 Task: Look for space in Giżycko, Poland from 6th September, 2023 to 10th September, 2023 for 1 adult in price range Rs.10000 to Rs.15000. Place can be private room with 1  bedroom having 1 bed and 1 bathroom. Property type can be house, flat, guest house, hotel. Booking option can be shelf check-in. Required host language is English.
Action: Mouse pressed left at (448, 93)
Screenshot: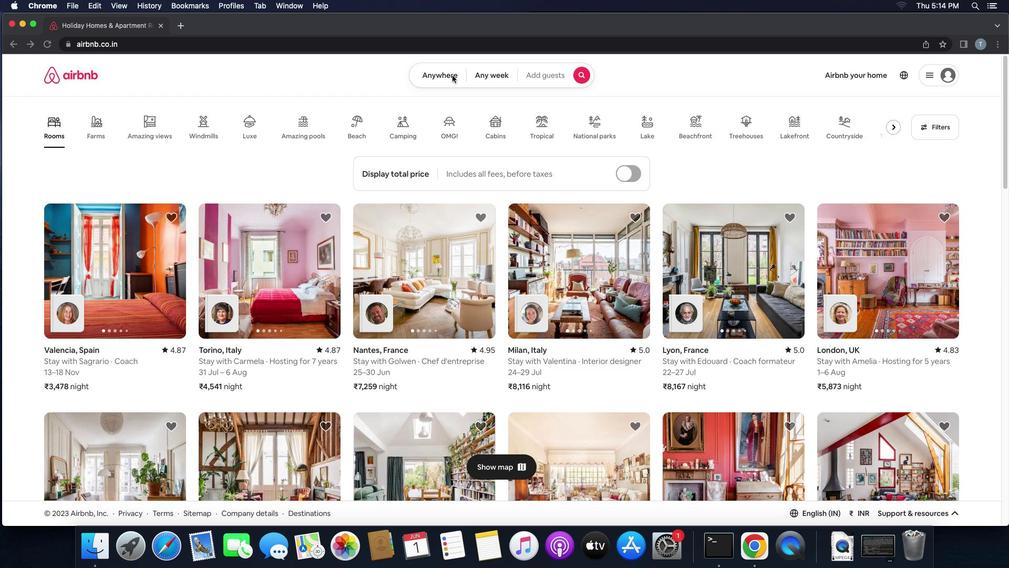 
Action: Mouse pressed left at (448, 93)
Screenshot: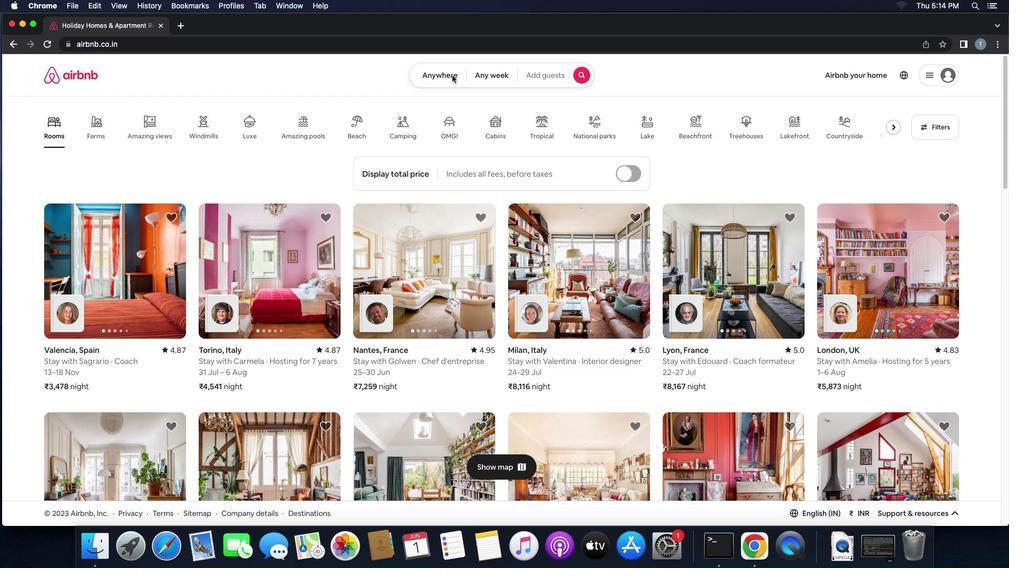 
Action: Mouse moved to (382, 126)
Screenshot: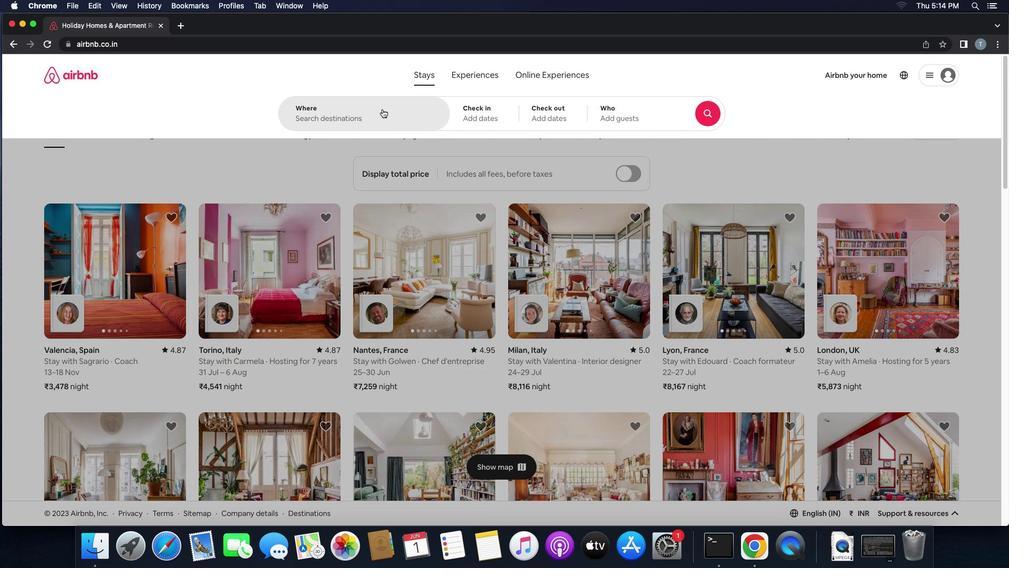 
Action: Mouse pressed left at (382, 126)
Screenshot: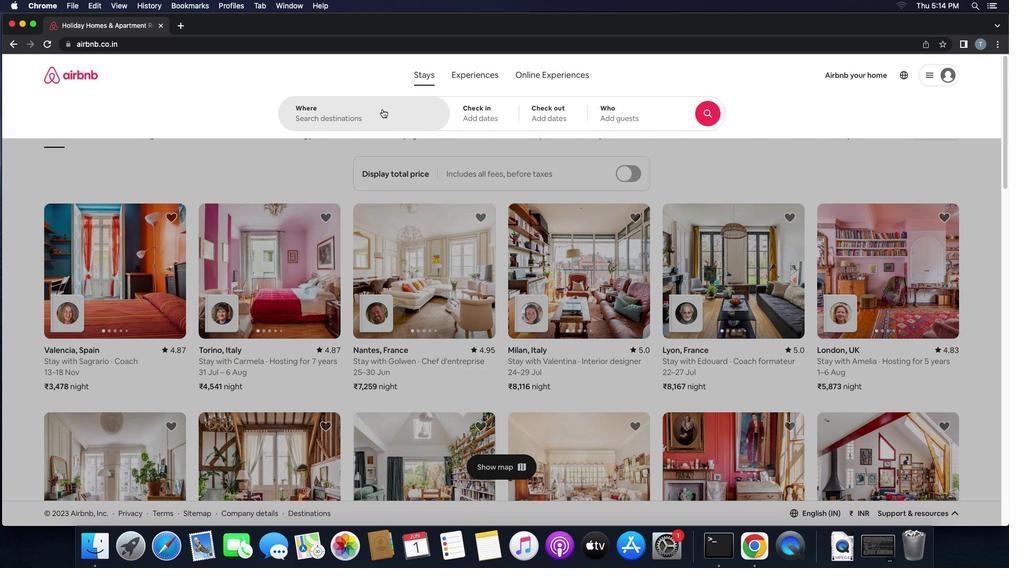 
Action: Mouse moved to (382, 126)
Screenshot: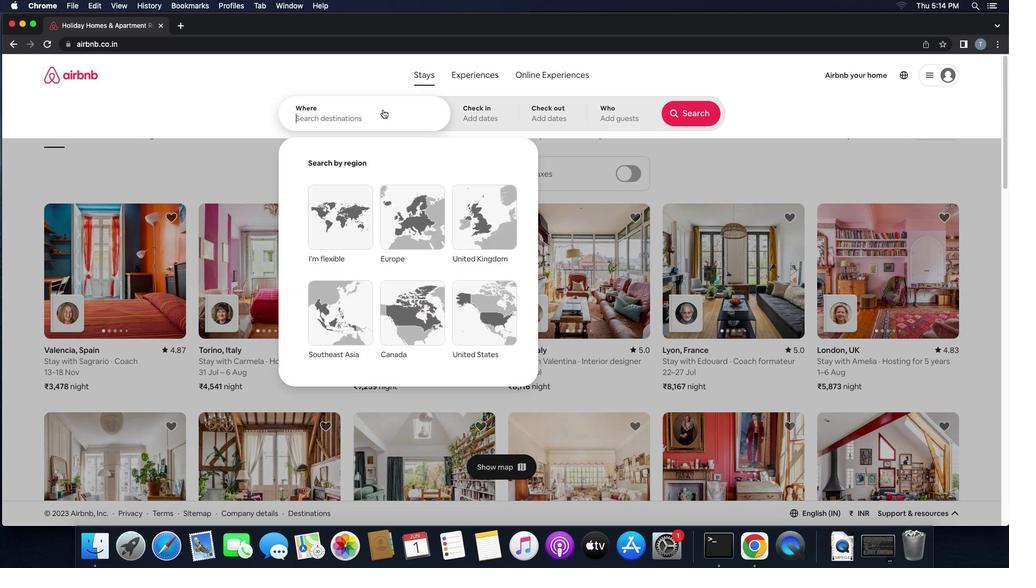
Action: Key pressed 'g''i''z''y''c''k''o'',''p''o''l''a''n''d'
Screenshot: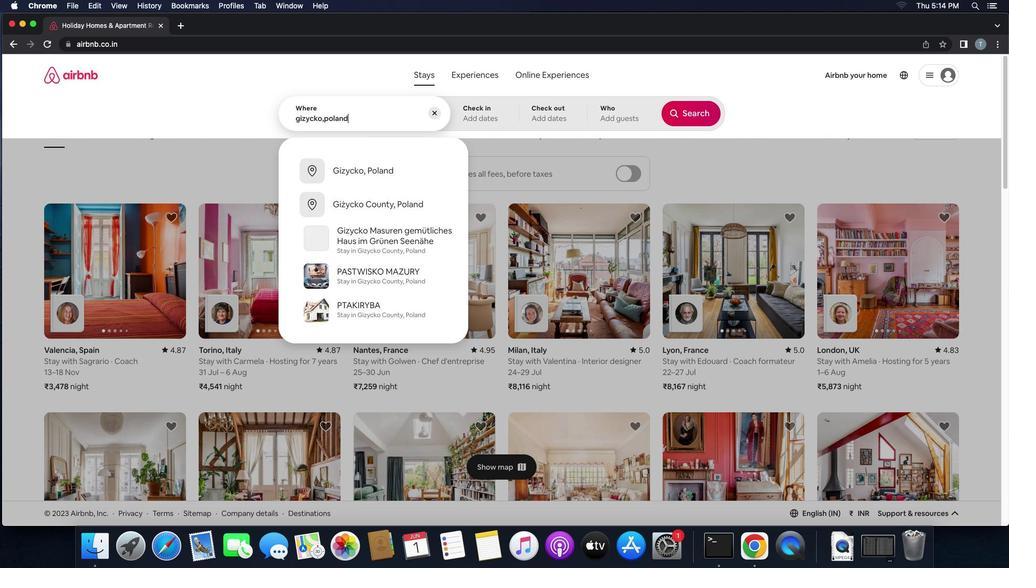 
Action: Mouse moved to (387, 182)
Screenshot: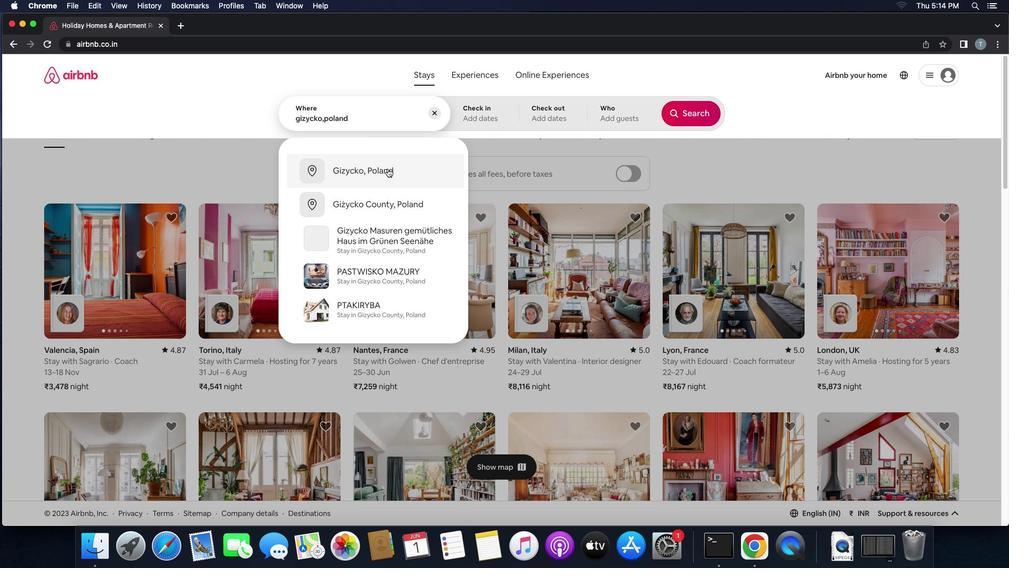 
Action: Mouse pressed left at (387, 182)
Screenshot: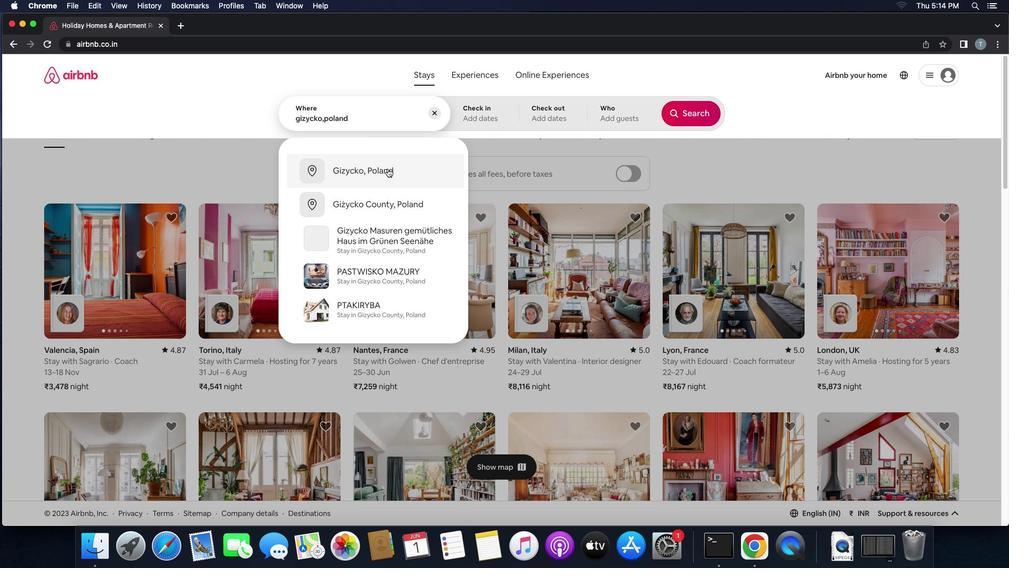 
Action: Mouse moved to (518, 229)
Screenshot: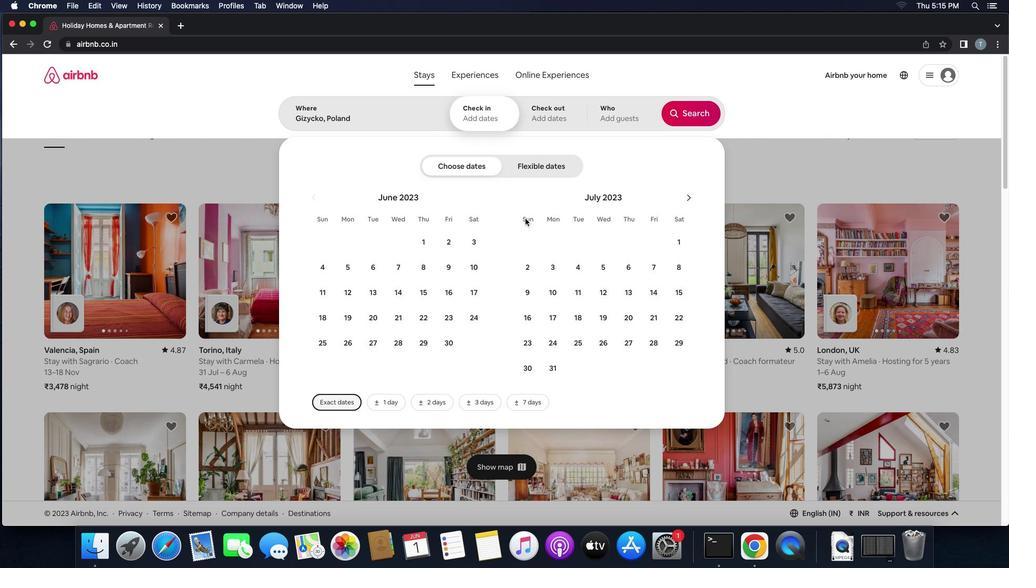 
Action: Mouse scrolled (518, 229) with delta (19, 22)
Screenshot: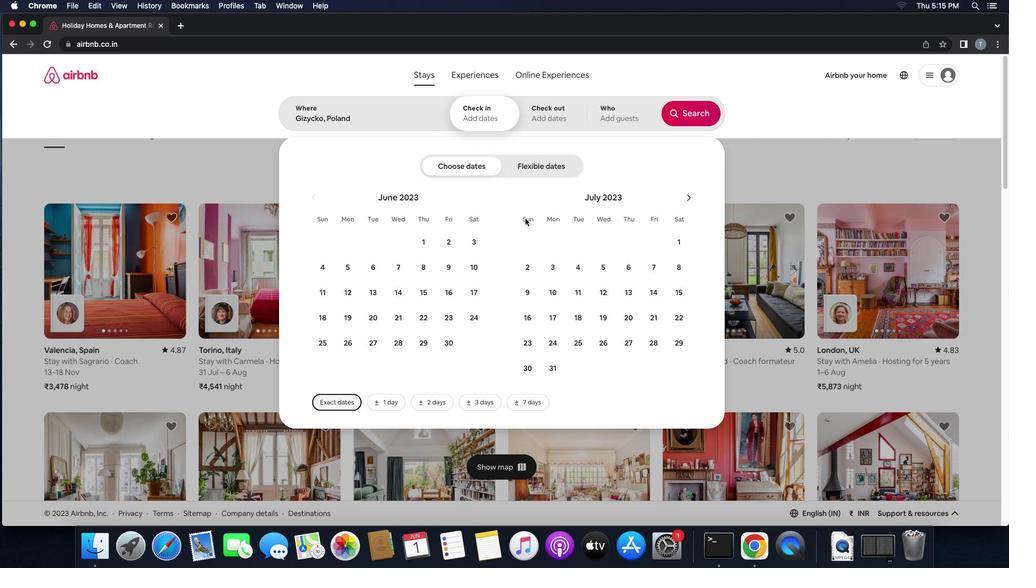 
Action: Mouse scrolled (518, 229) with delta (19, 22)
Screenshot: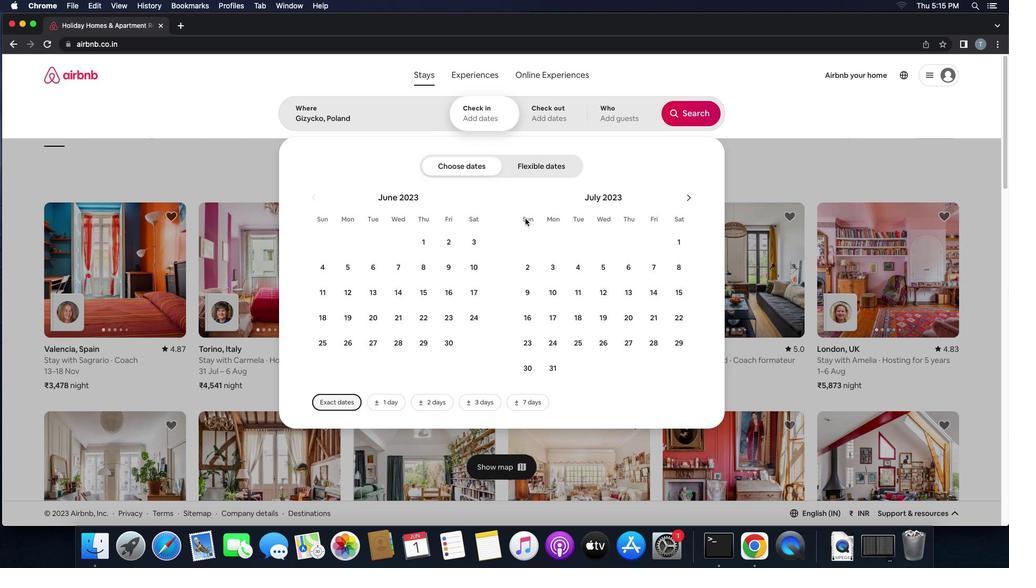 
Action: Mouse moved to (676, 209)
Screenshot: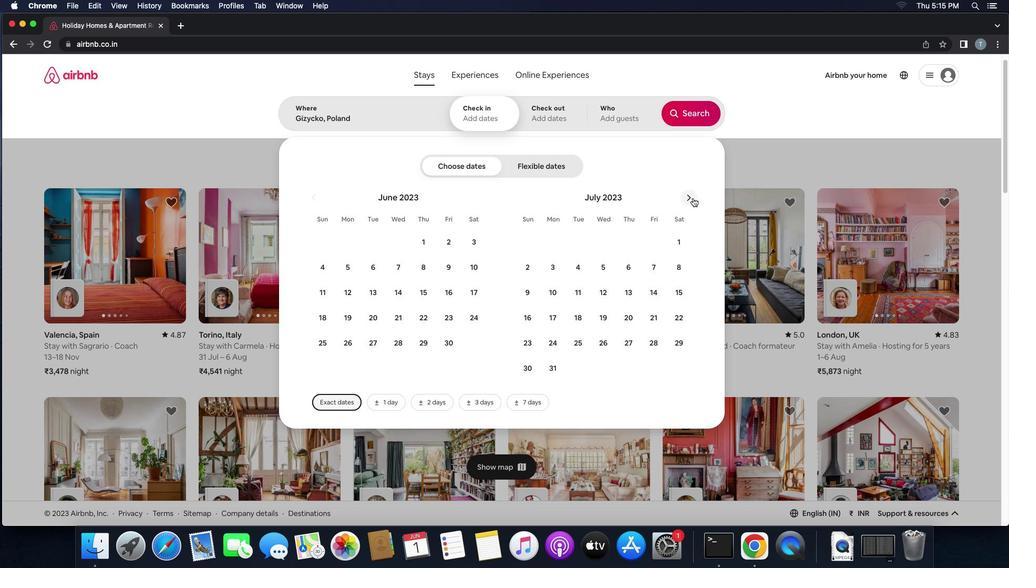 
Action: Mouse pressed left at (676, 209)
Screenshot: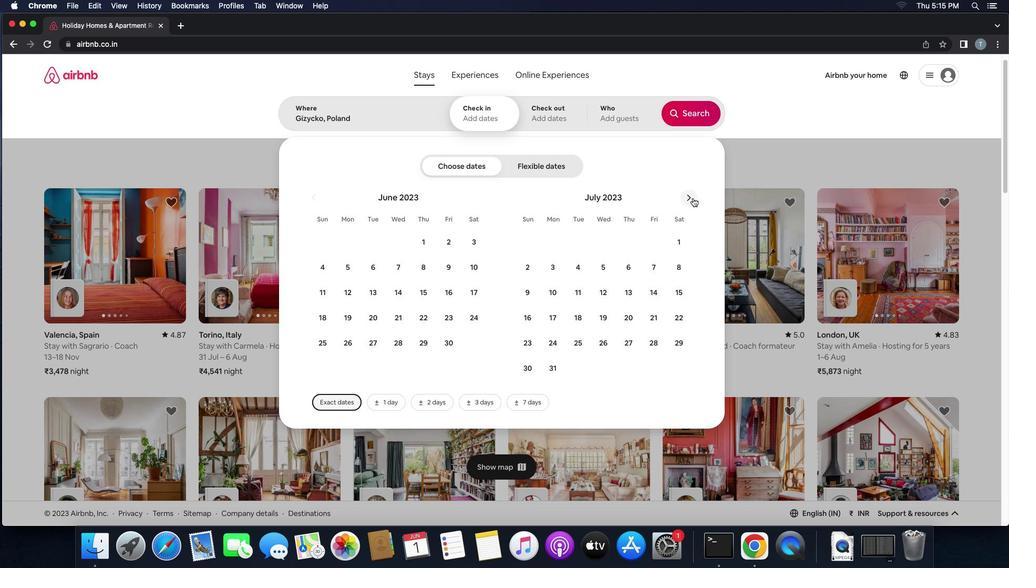 
Action: Mouse pressed left at (676, 209)
Screenshot: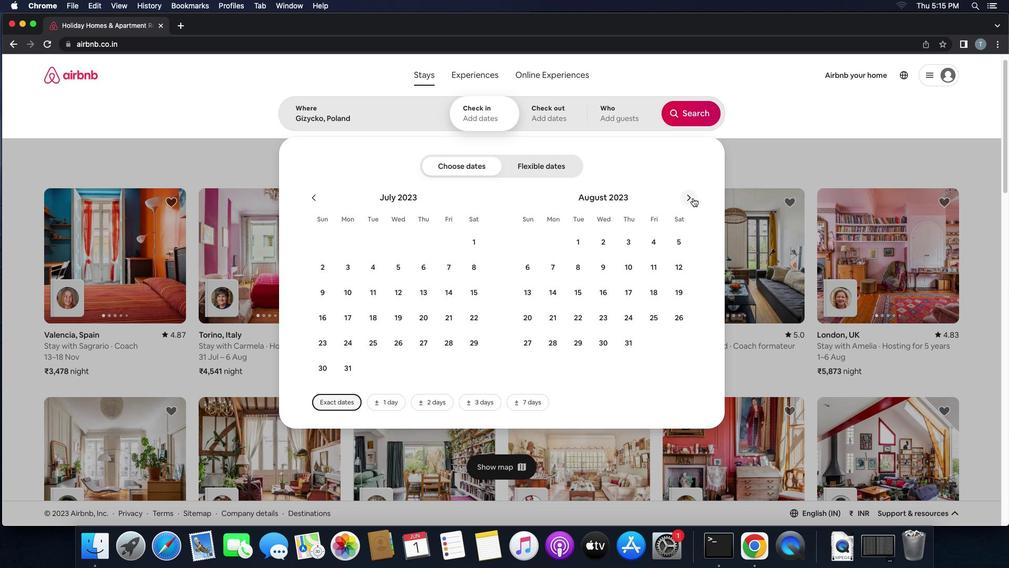 
Action: Mouse moved to (591, 274)
Screenshot: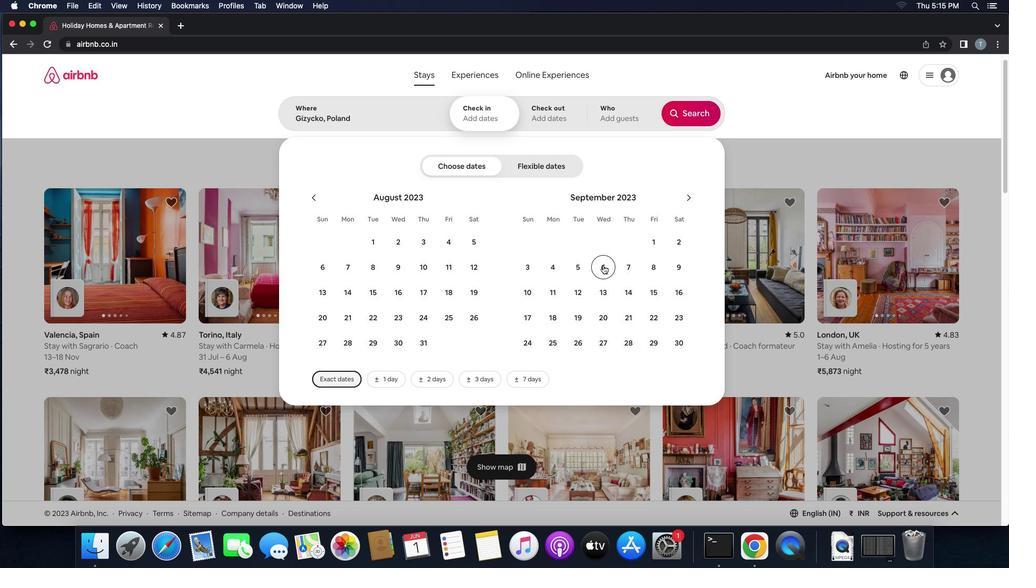 
Action: Mouse pressed left at (591, 274)
Screenshot: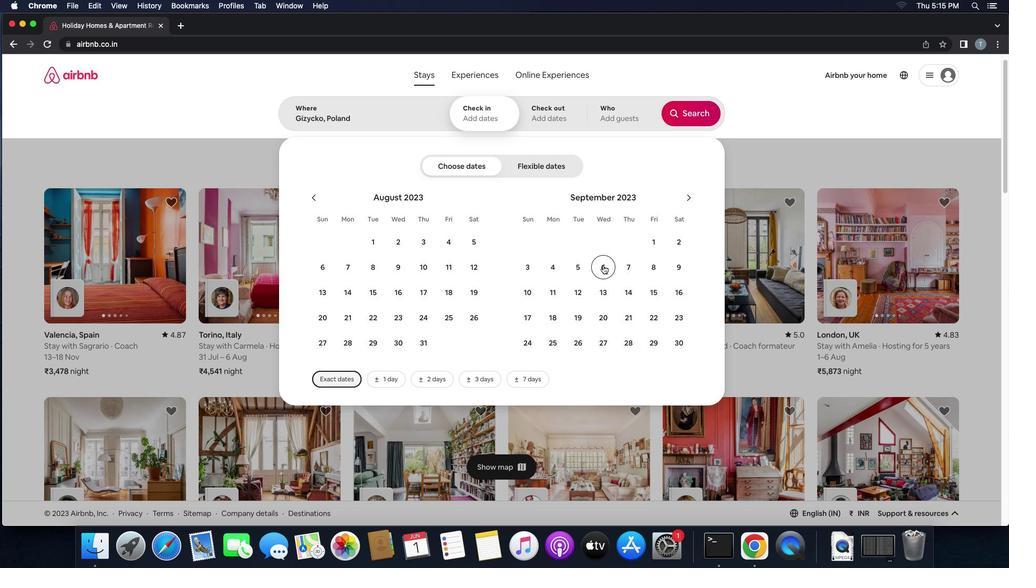 
Action: Mouse moved to (520, 298)
Screenshot: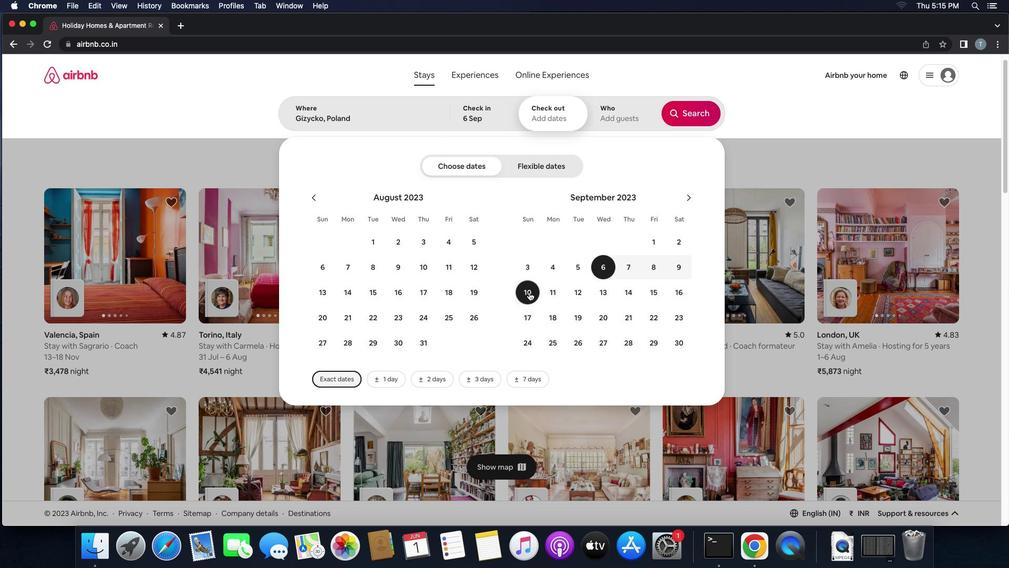 
Action: Mouse pressed left at (520, 298)
Screenshot: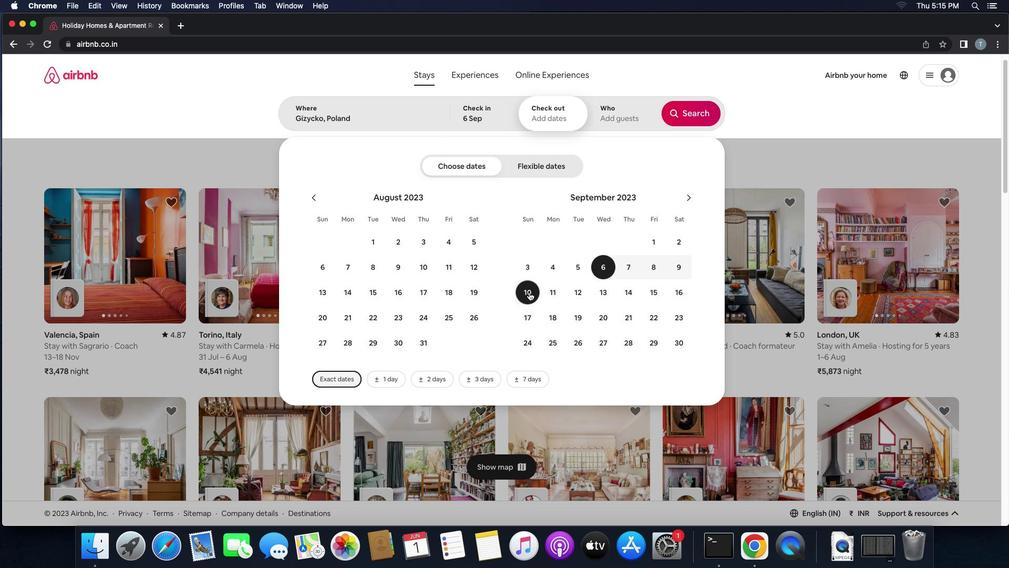 
Action: Mouse moved to (613, 132)
Screenshot: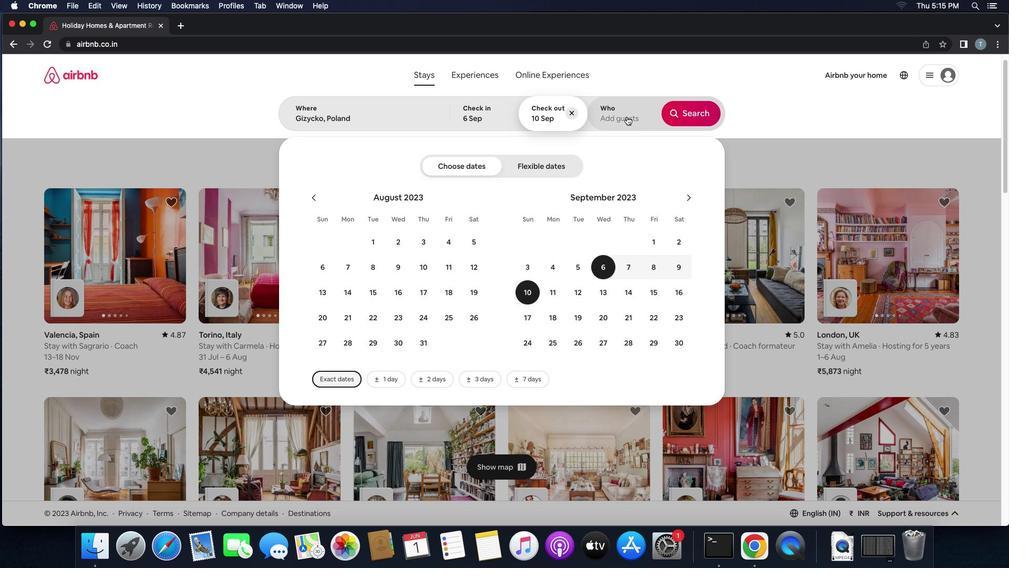 
Action: Mouse pressed left at (613, 132)
Screenshot: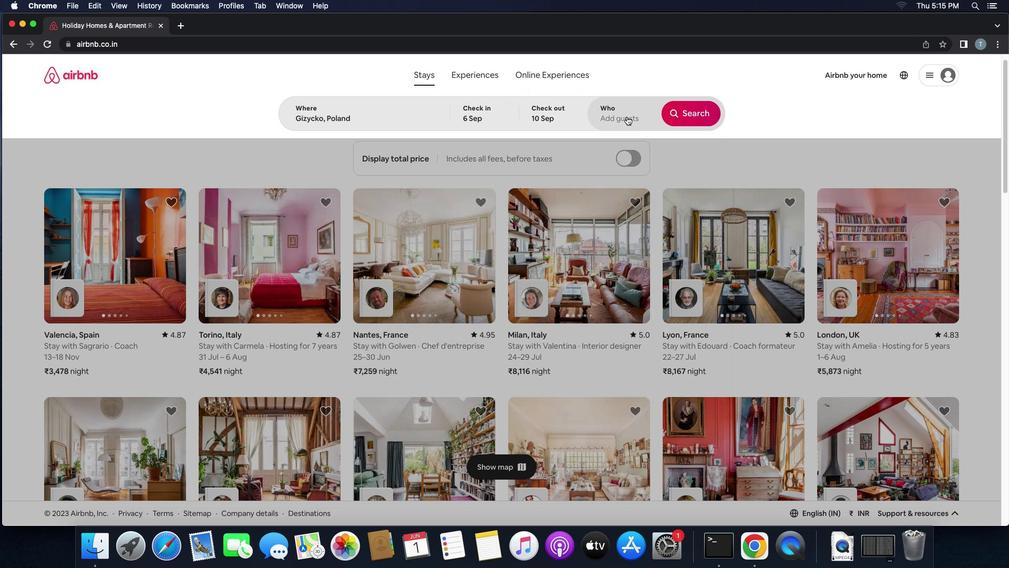 
Action: Mouse moved to (681, 179)
Screenshot: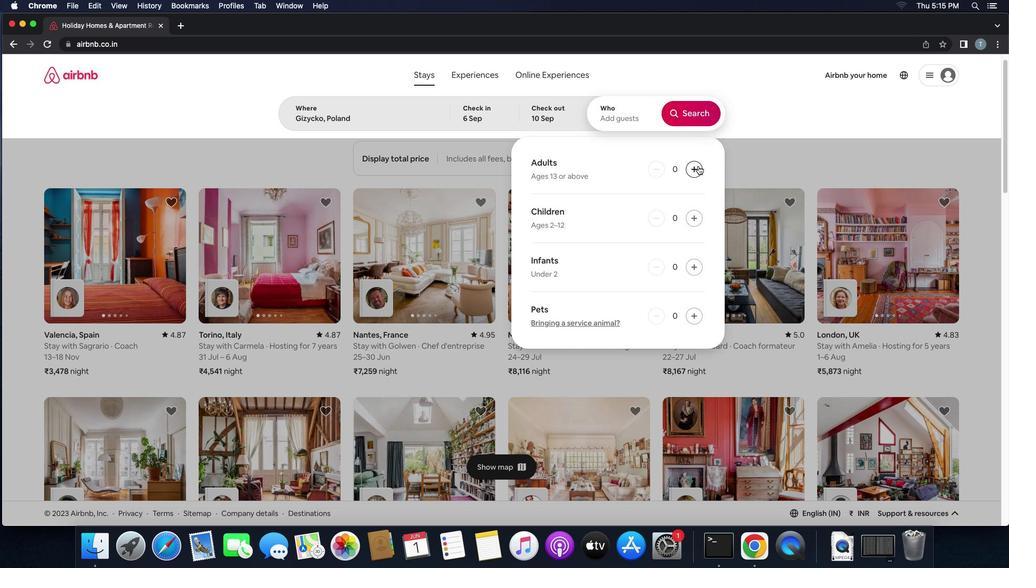 
Action: Mouse pressed left at (681, 179)
Screenshot: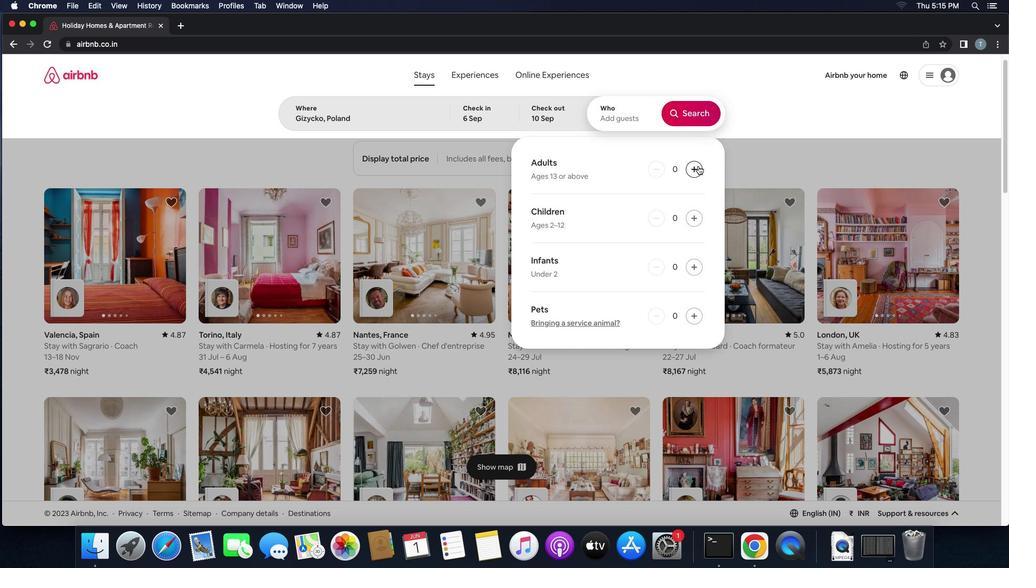 
Action: Mouse moved to (686, 138)
Screenshot: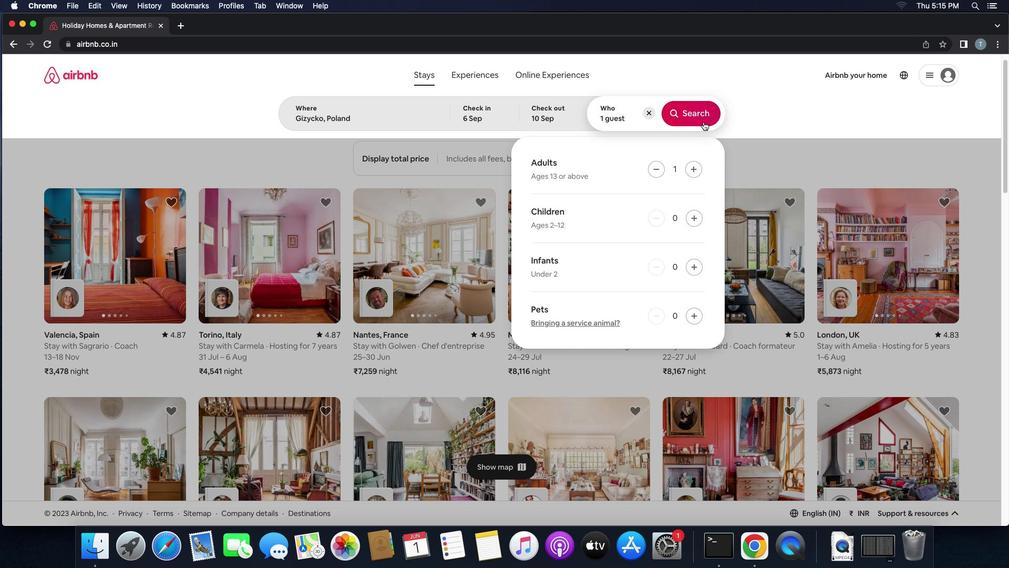 
Action: Mouse pressed left at (686, 138)
Screenshot: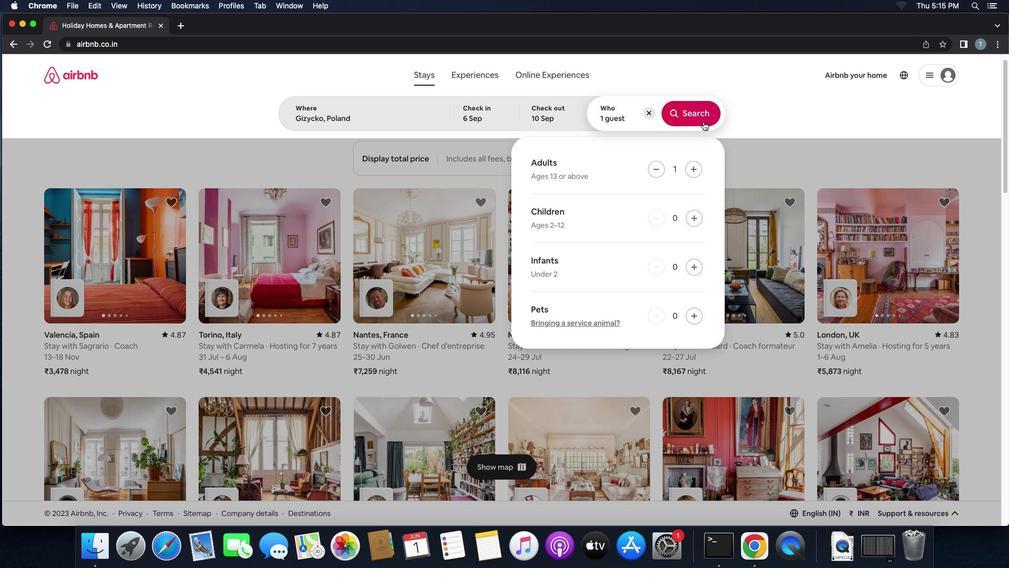 
Action: Mouse moved to (934, 138)
Screenshot: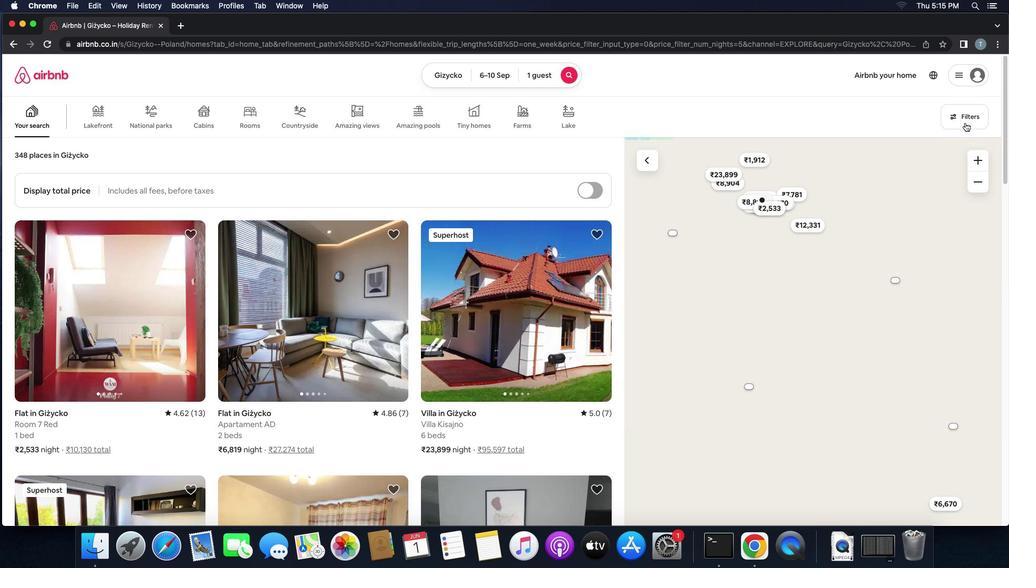
Action: Mouse pressed left at (934, 138)
Screenshot: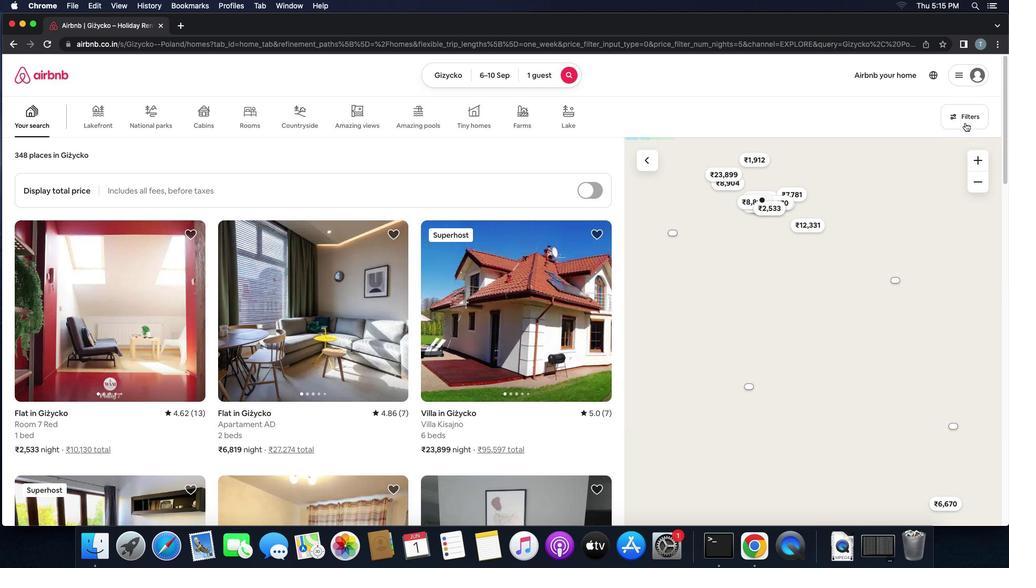 
Action: Mouse moved to (391, 382)
Screenshot: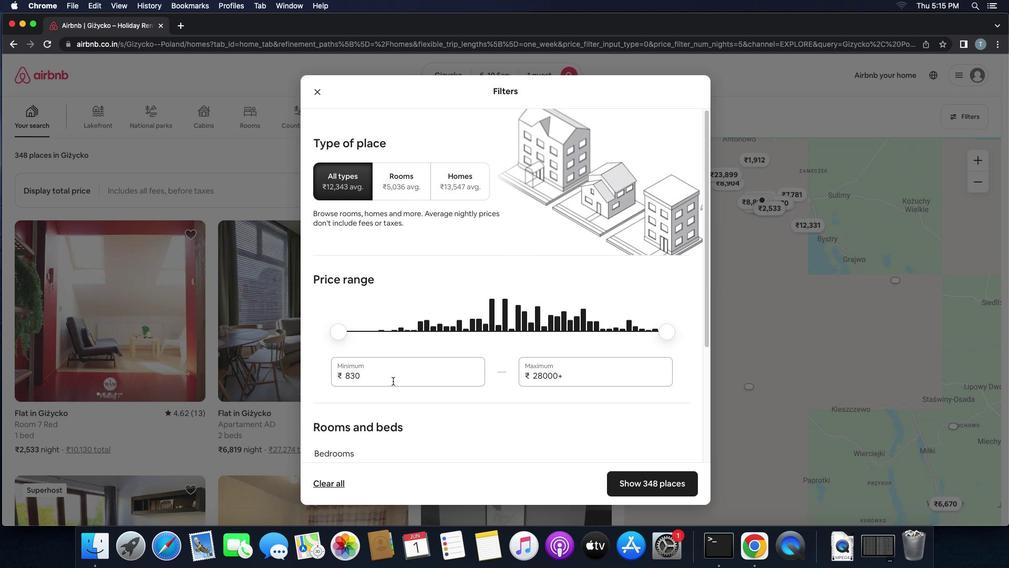 
Action: Mouse pressed left at (391, 382)
Screenshot: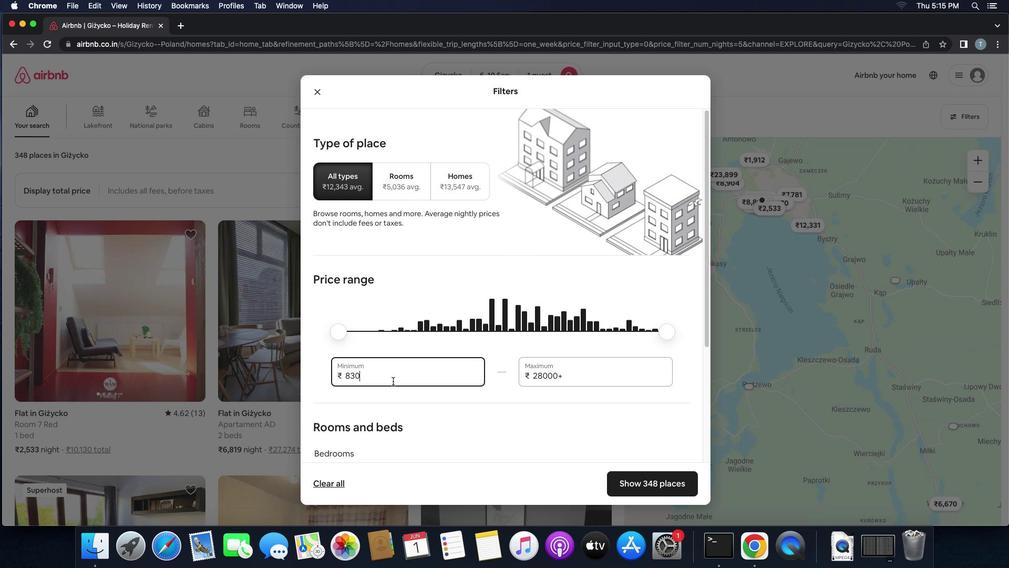 
Action: Mouse moved to (388, 379)
Screenshot: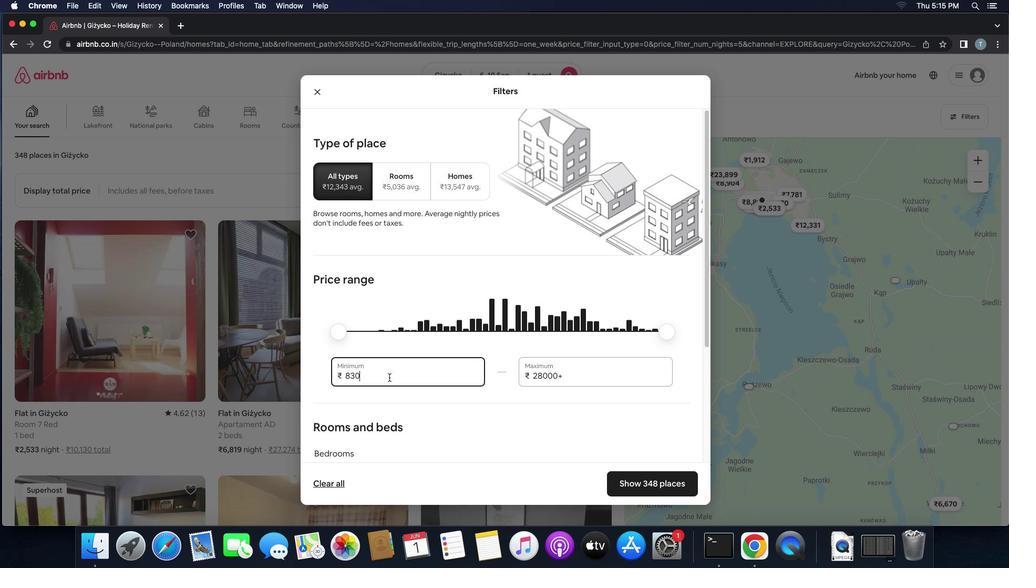 
Action: Key pressed Key.backspaceKey.backspaceKey.backspaceKey.backspace'1''0''0''0''0'
Screenshot: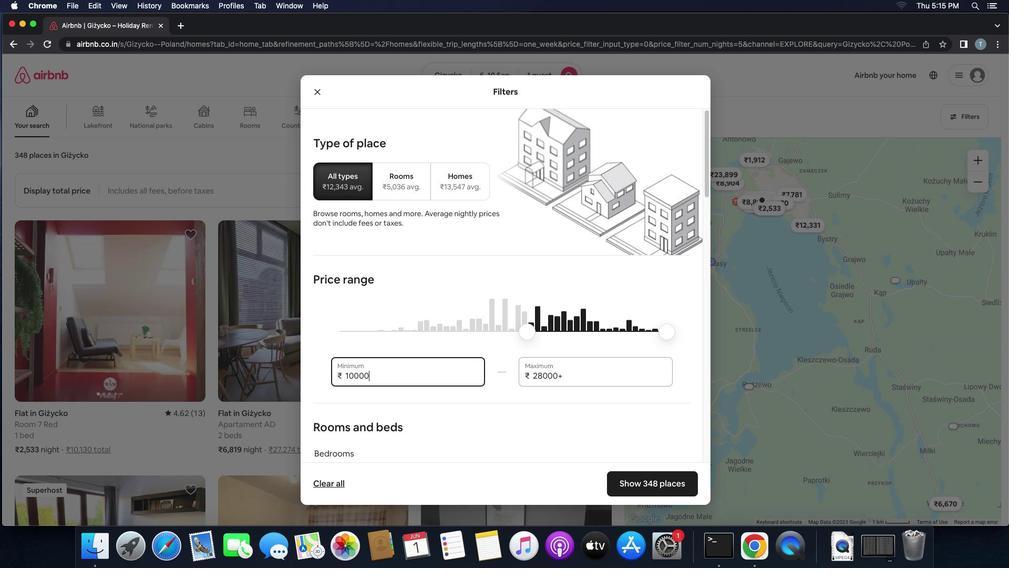 
Action: Mouse moved to (574, 375)
Screenshot: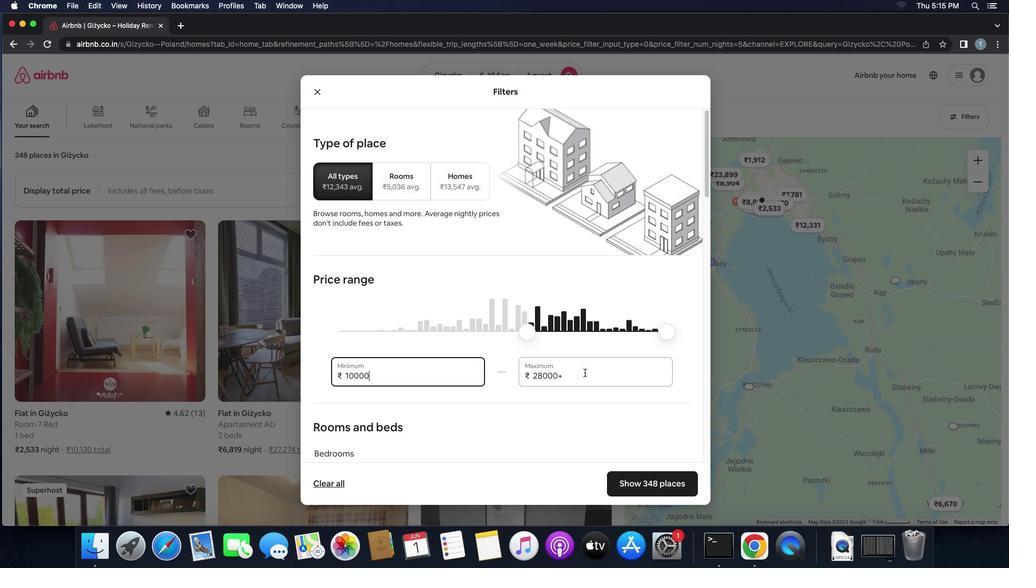 
Action: Mouse pressed left at (574, 375)
Screenshot: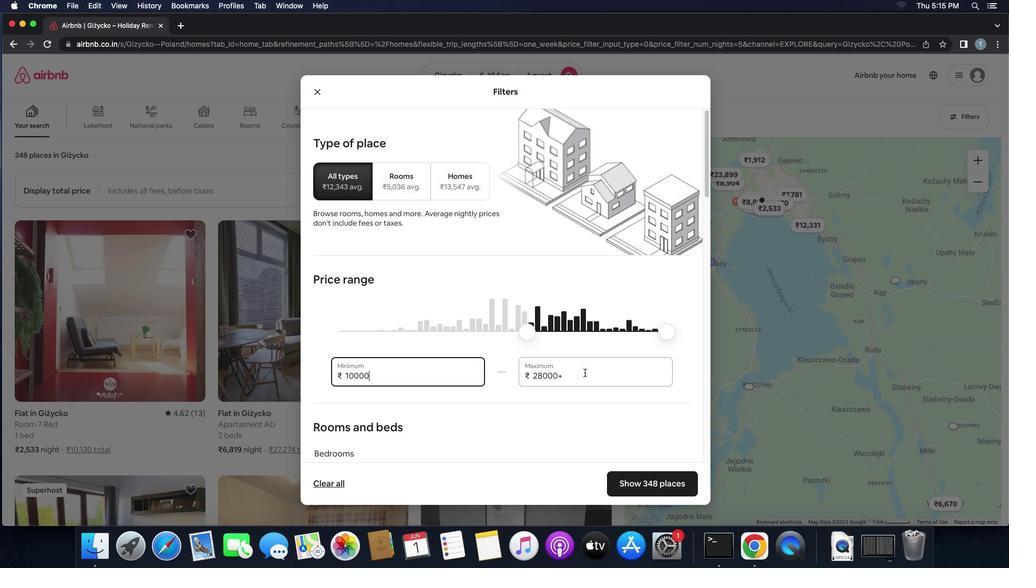 
Action: Mouse moved to (573, 373)
Screenshot: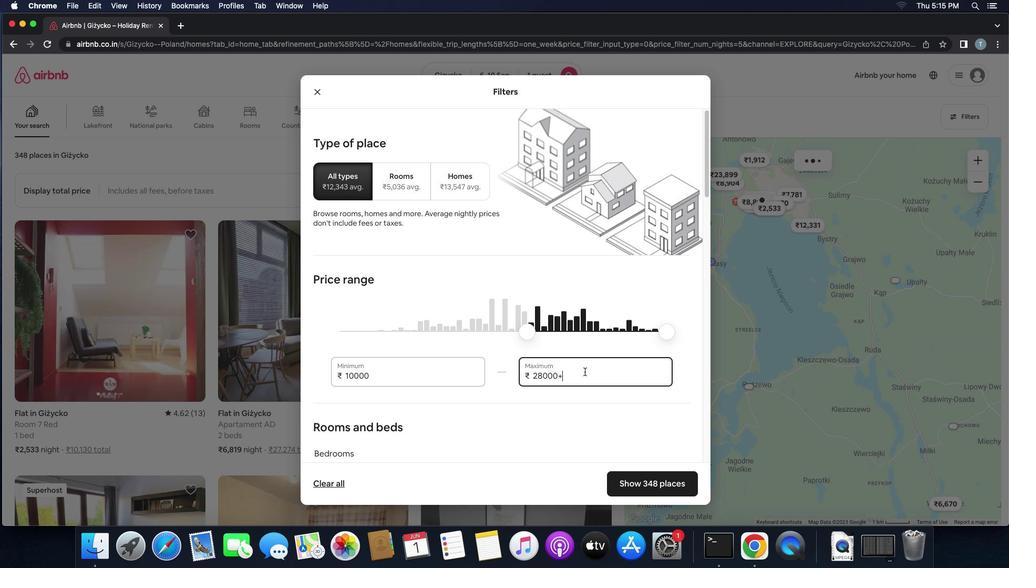 
Action: Key pressed Key.backspaceKey.backspaceKey.backspaceKey.backspaceKey.backspaceKey.backspace'1''5''0''0''0'
Screenshot: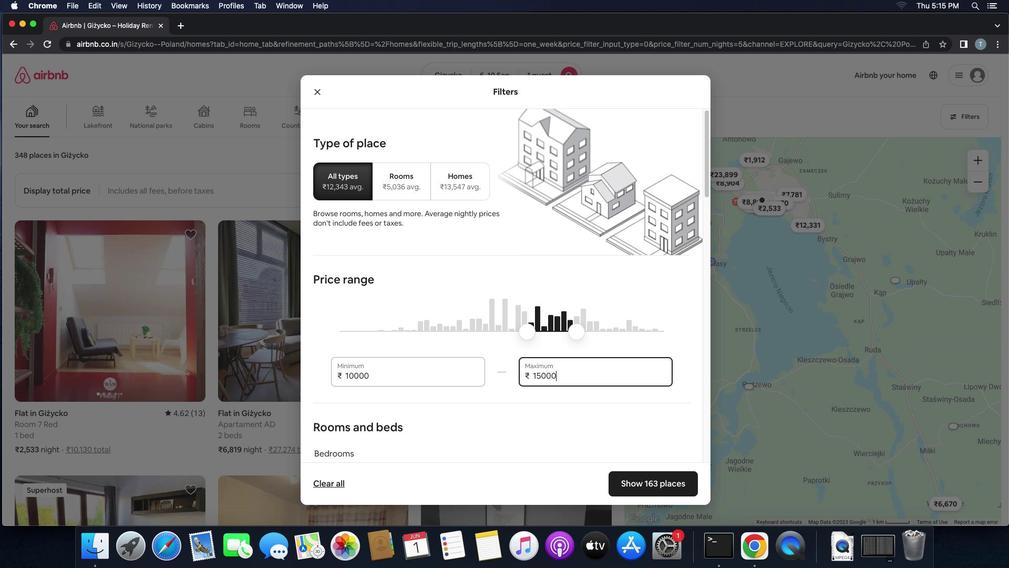 
Action: Mouse moved to (566, 421)
Screenshot: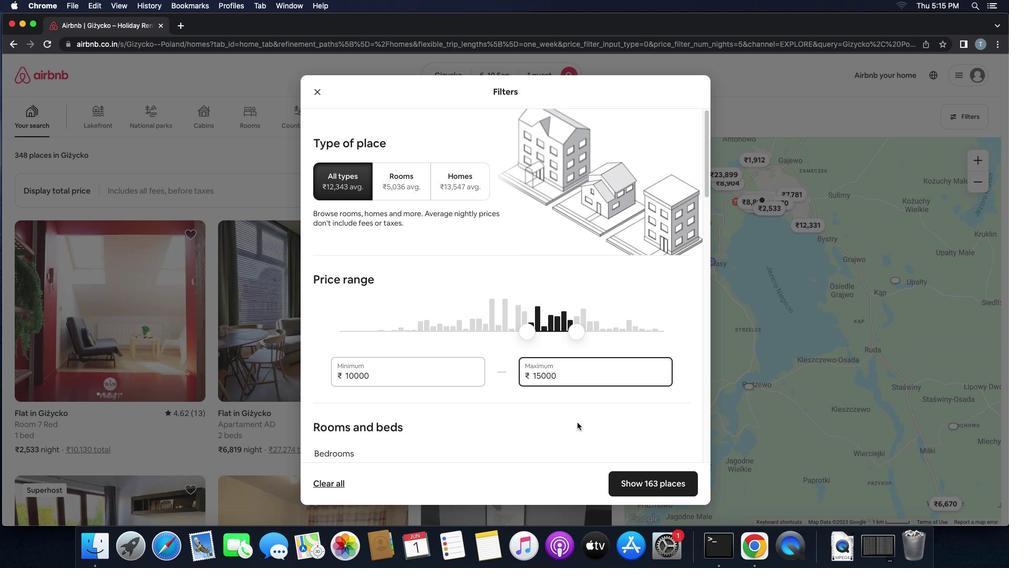 
Action: Mouse scrolled (566, 421) with delta (19, 22)
Screenshot: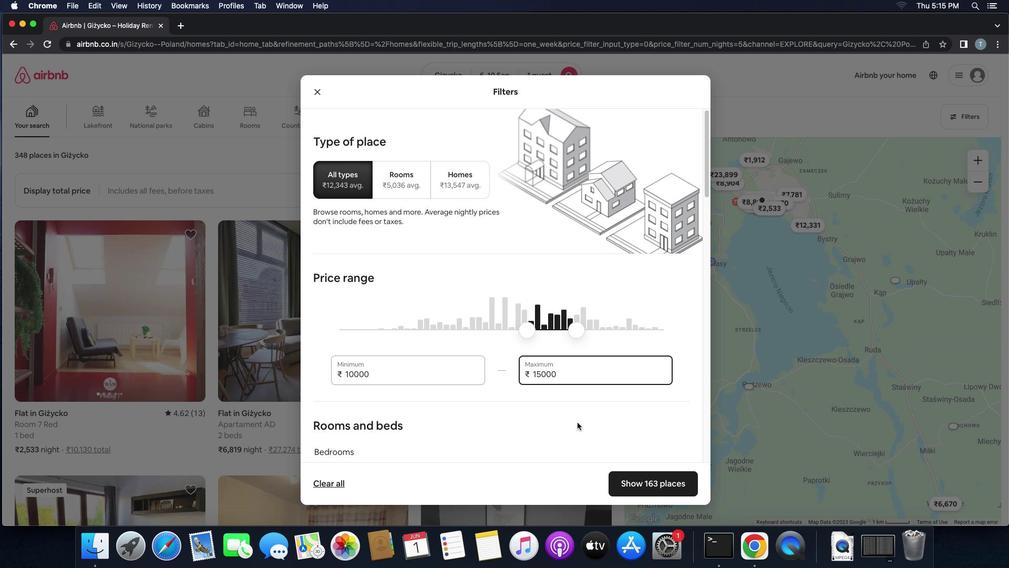 
Action: Mouse scrolled (566, 421) with delta (19, 22)
Screenshot: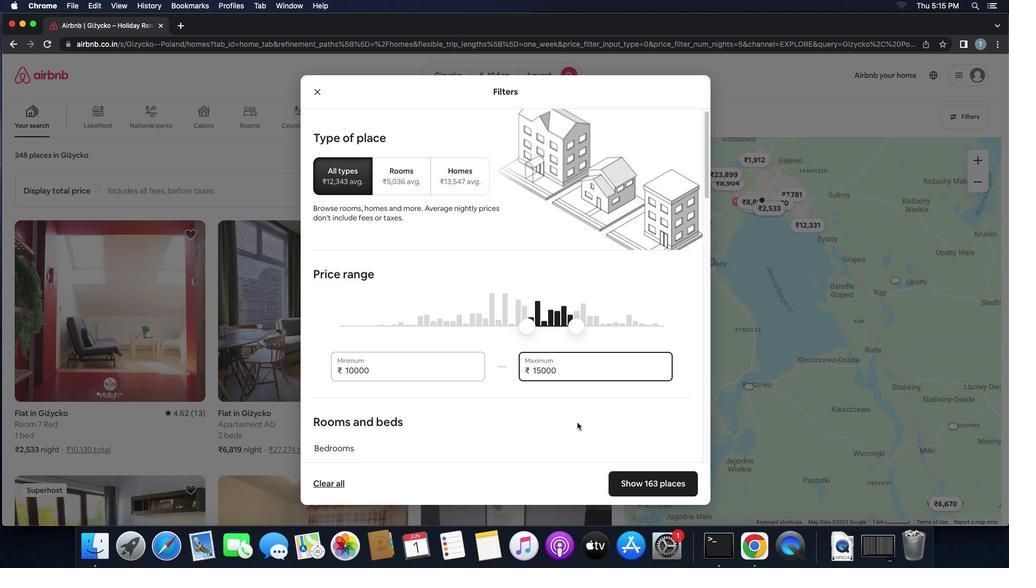 
Action: Mouse scrolled (566, 421) with delta (19, 21)
Screenshot: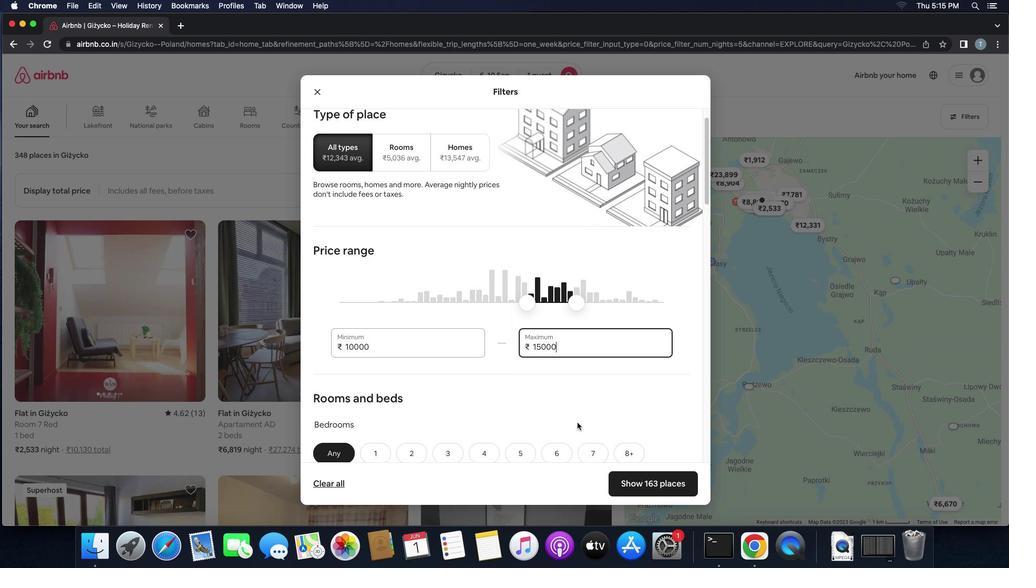 
Action: Mouse scrolled (566, 421) with delta (19, 21)
Screenshot: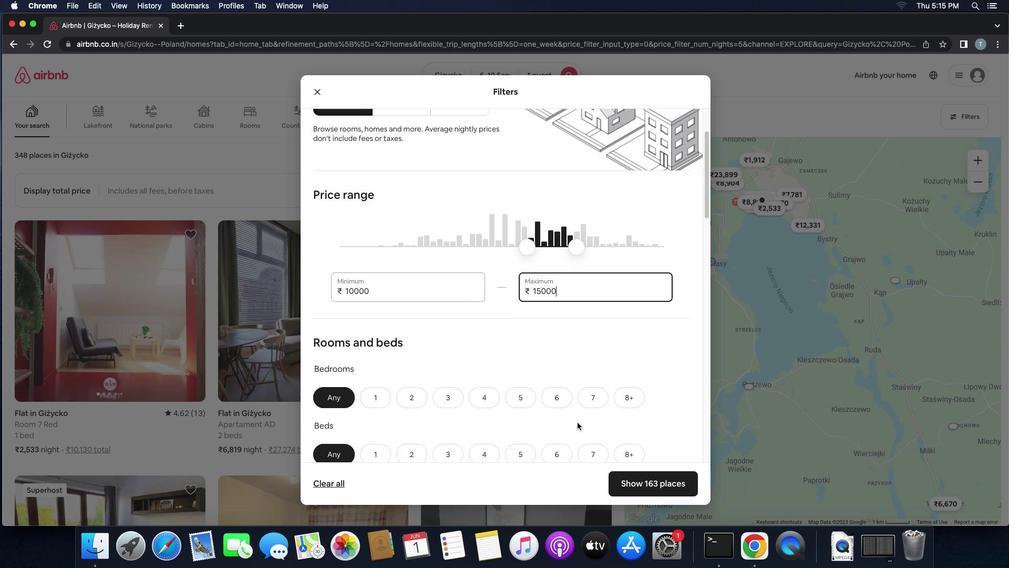 
Action: Mouse scrolled (566, 421) with delta (19, 22)
Screenshot: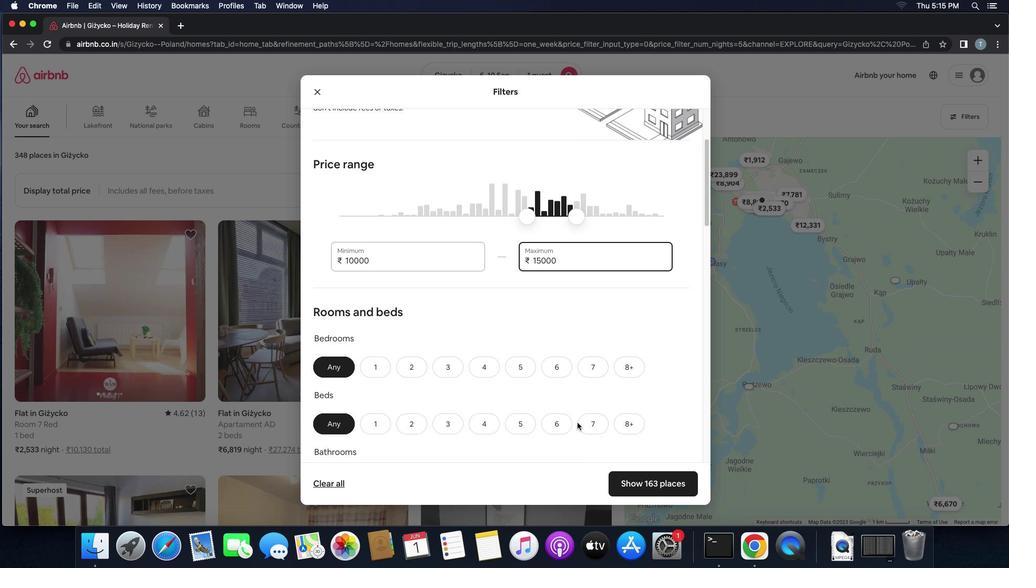 
Action: Mouse scrolled (566, 421) with delta (19, 22)
Screenshot: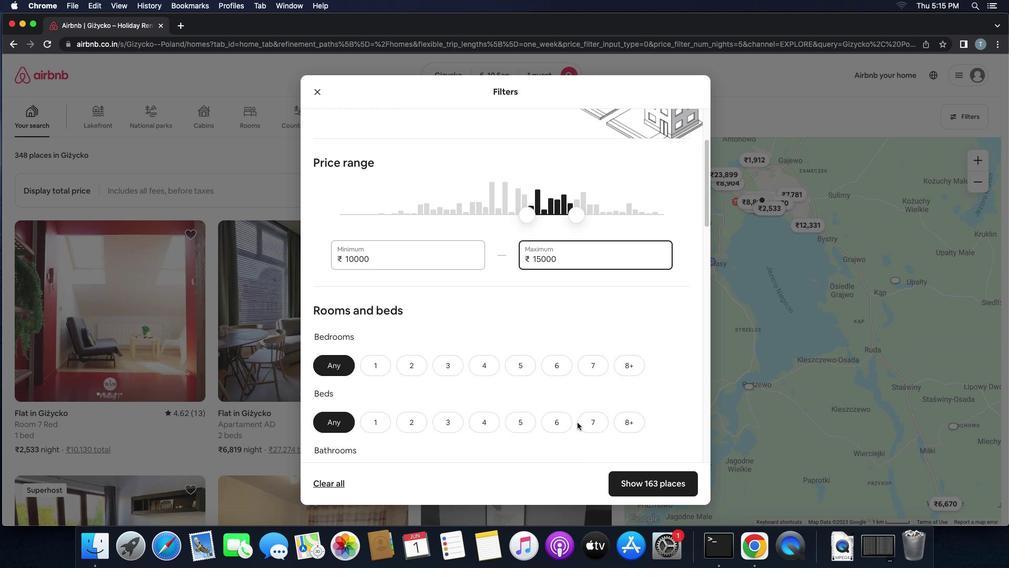 
Action: Mouse scrolled (566, 421) with delta (19, 22)
Screenshot: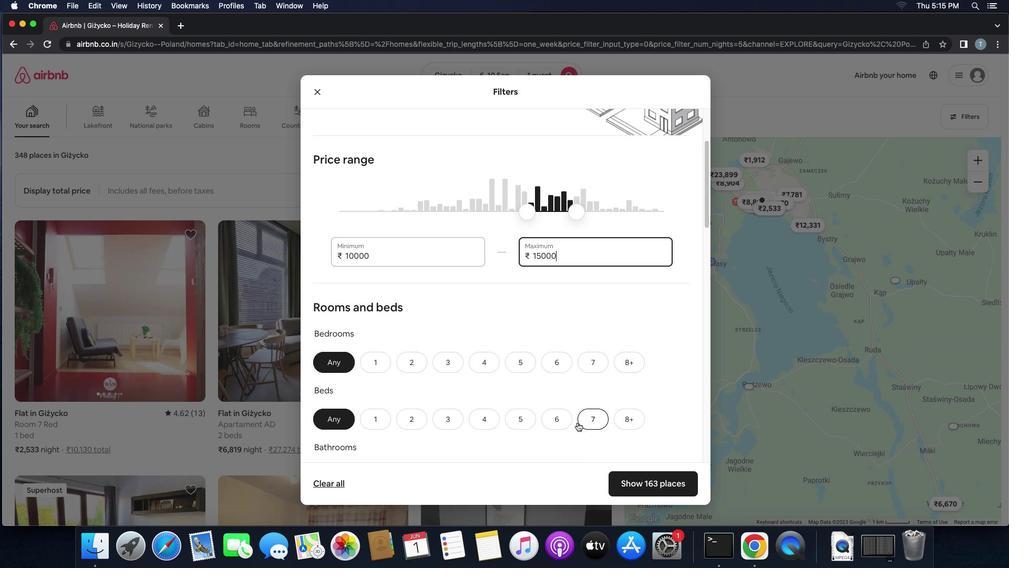 
Action: Mouse scrolled (566, 421) with delta (19, 22)
Screenshot: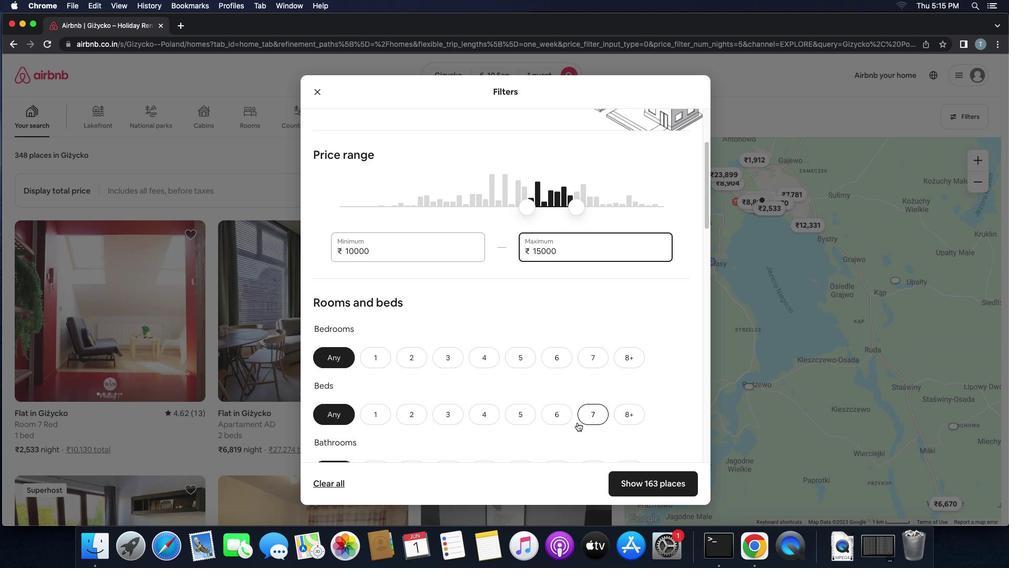 
Action: Mouse scrolled (566, 421) with delta (19, 22)
Screenshot: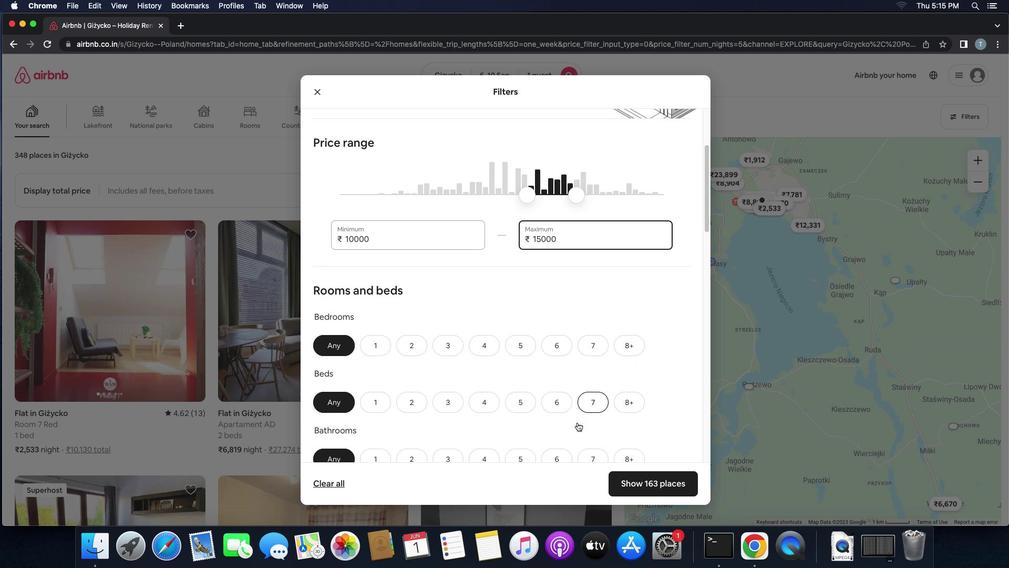 
Action: Mouse scrolled (566, 421) with delta (19, 22)
Screenshot: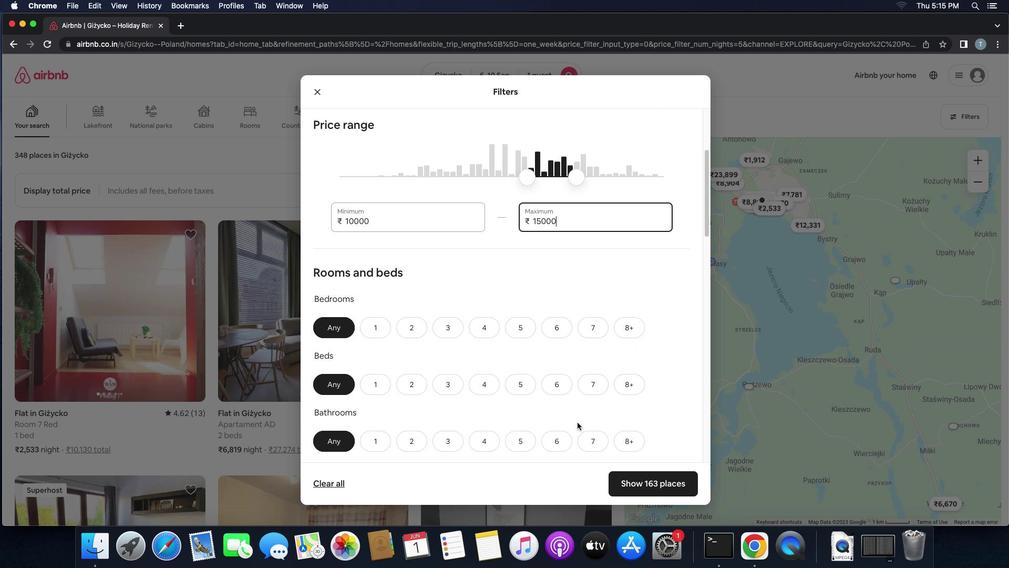 
Action: Mouse scrolled (566, 421) with delta (19, 22)
Screenshot: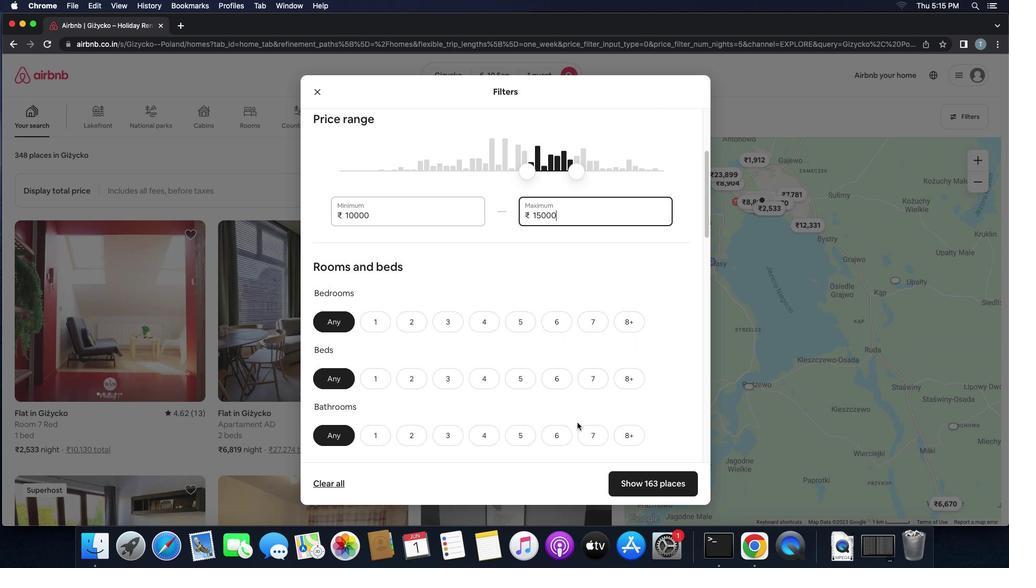 
Action: Mouse scrolled (566, 421) with delta (19, 22)
Screenshot: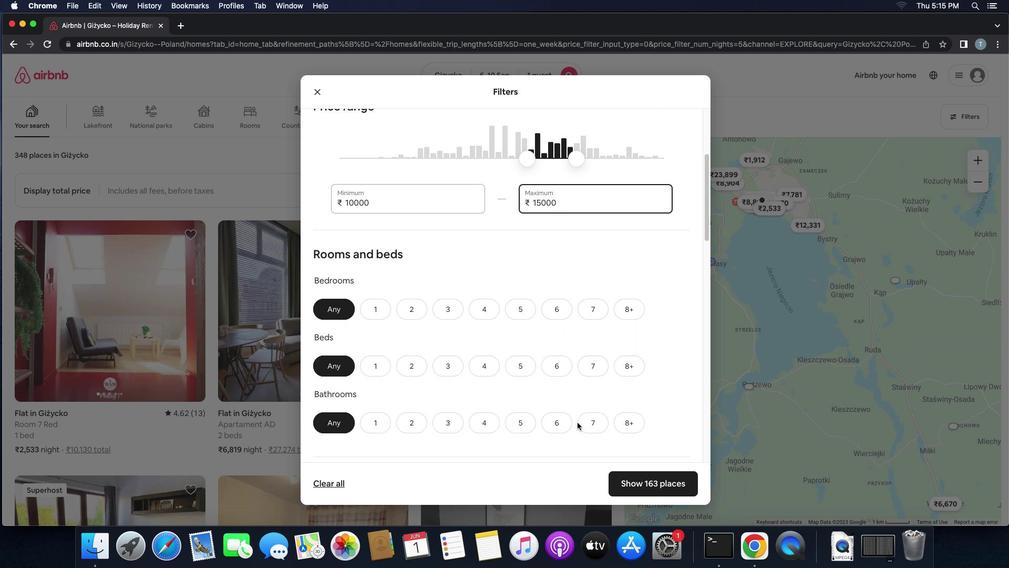 
Action: Mouse scrolled (566, 421) with delta (19, 22)
Screenshot: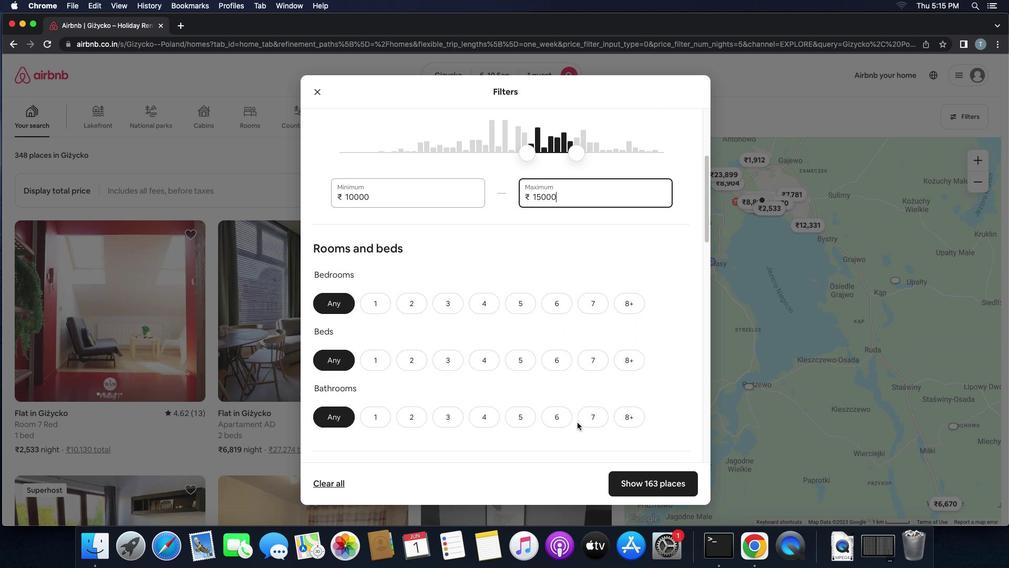 
Action: Mouse scrolled (566, 421) with delta (19, 22)
Screenshot: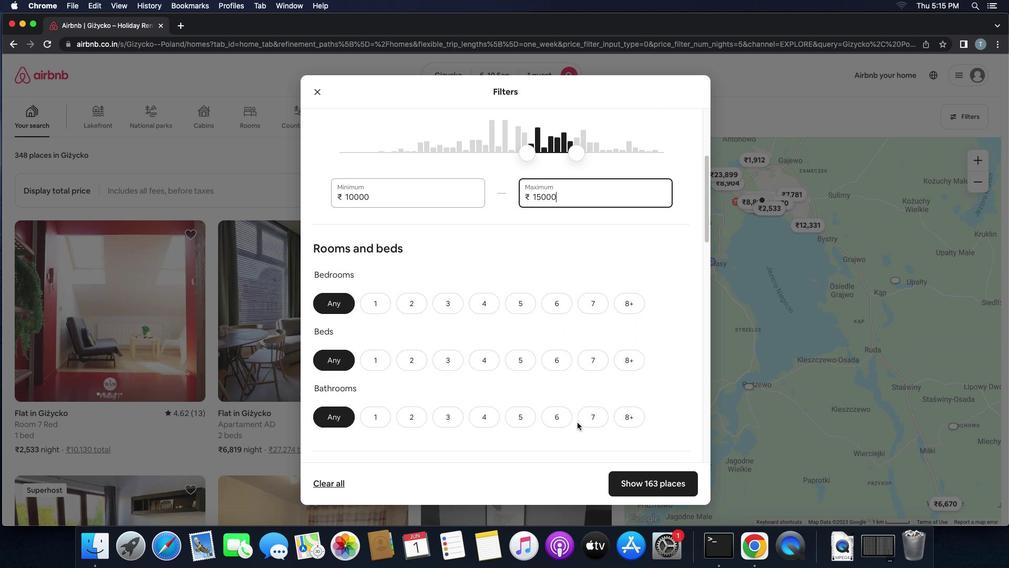 
Action: Mouse scrolled (566, 421) with delta (19, 21)
Screenshot: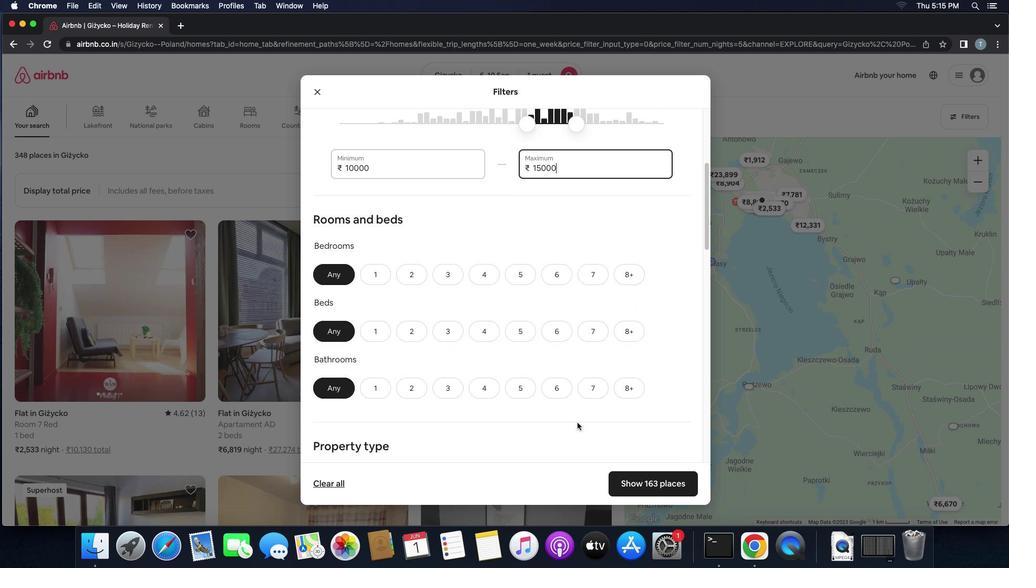 
Action: Mouse moved to (378, 242)
Screenshot: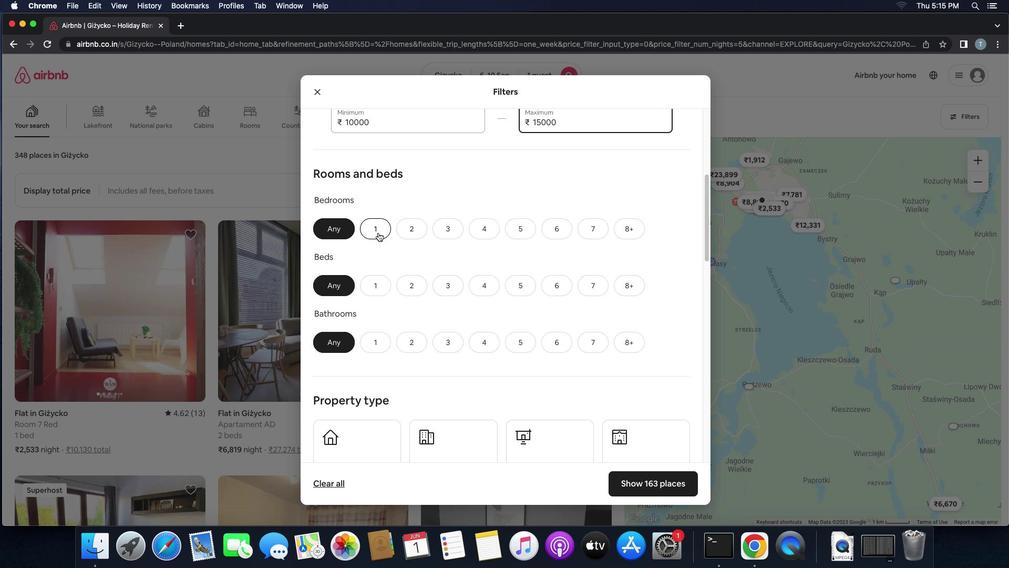 
Action: Mouse pressed left at (378, 242)
Screenshot: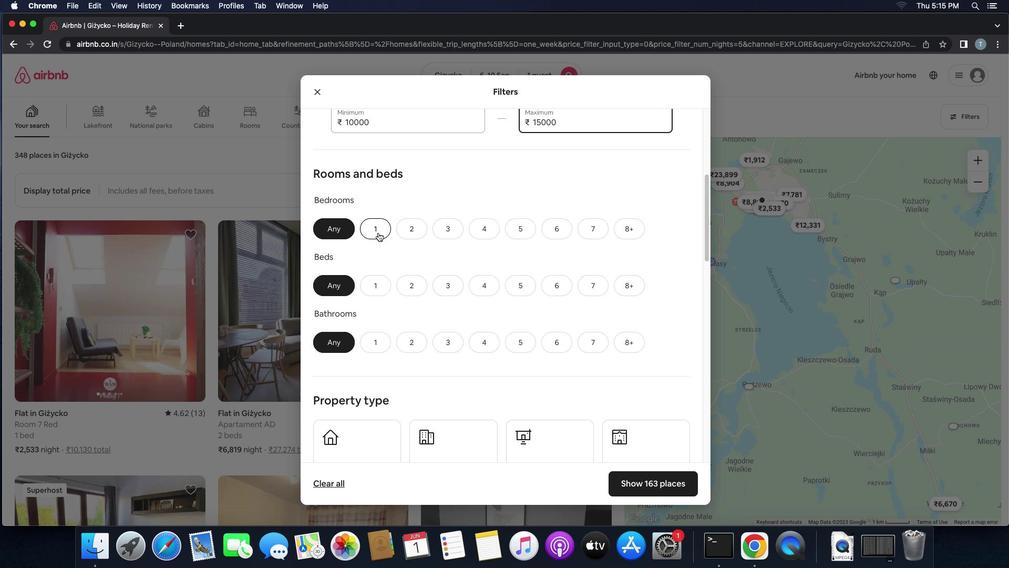 
Action: Mouse moved to (384, 286)
Screenshot: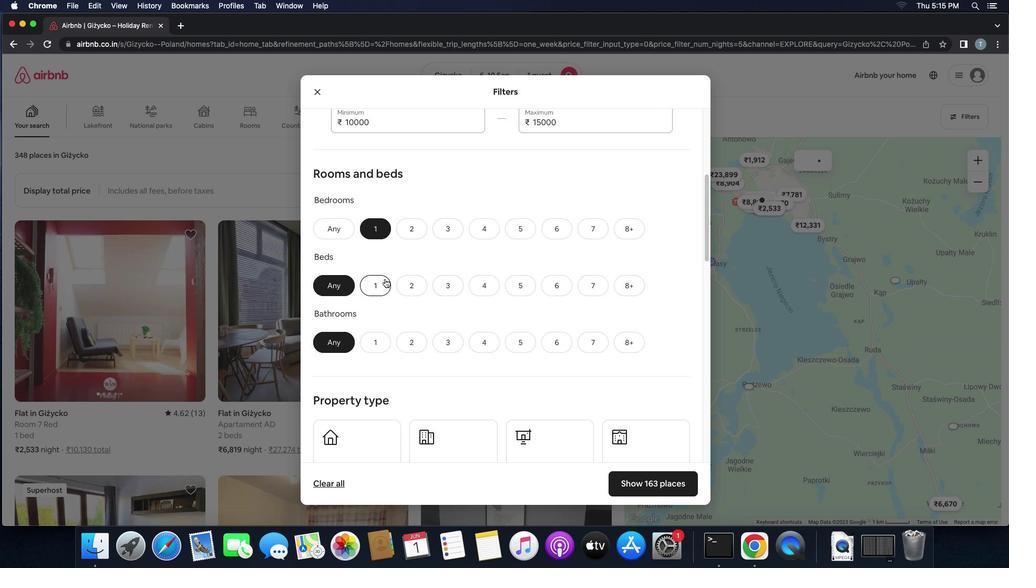 
Action: Mouse pressed left at (384, 286)
Screenshot: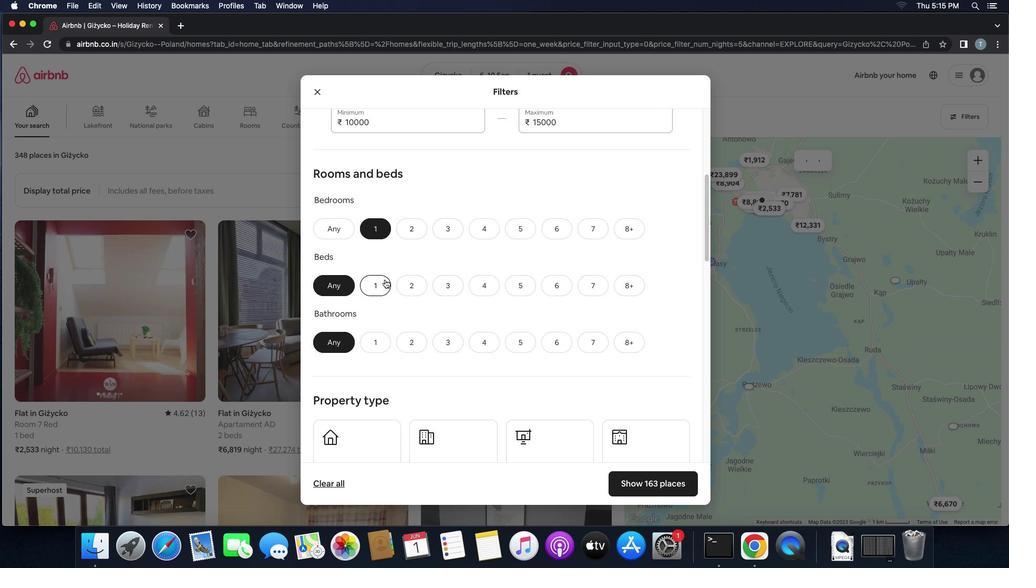 
Action: Mouse moved to (378, 347)
Screenshot: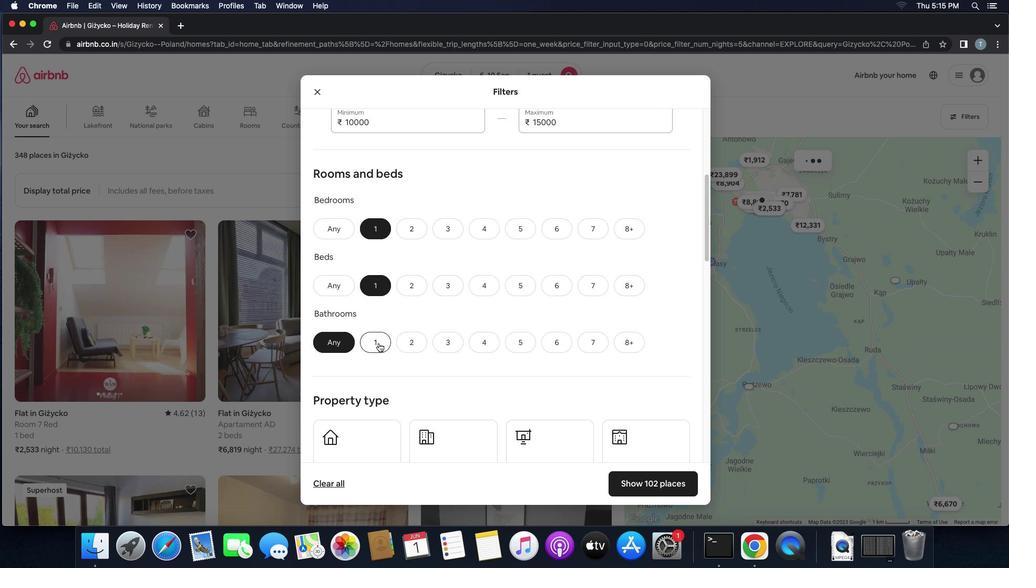 
Action: Mouse pressed left at (378, 347)
Screenshot: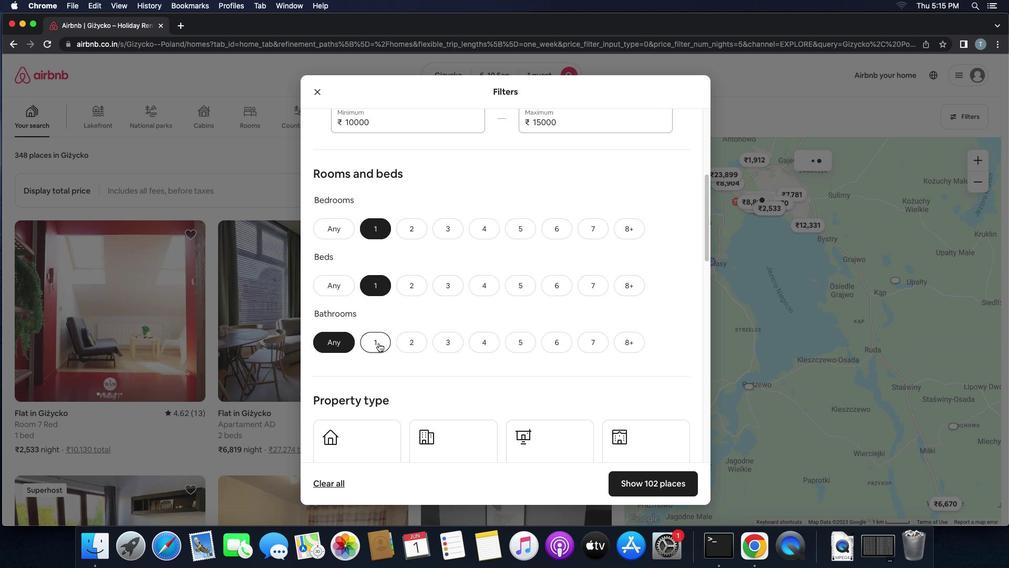 
Action: Mouse moved to (465, 340)
Screenshot: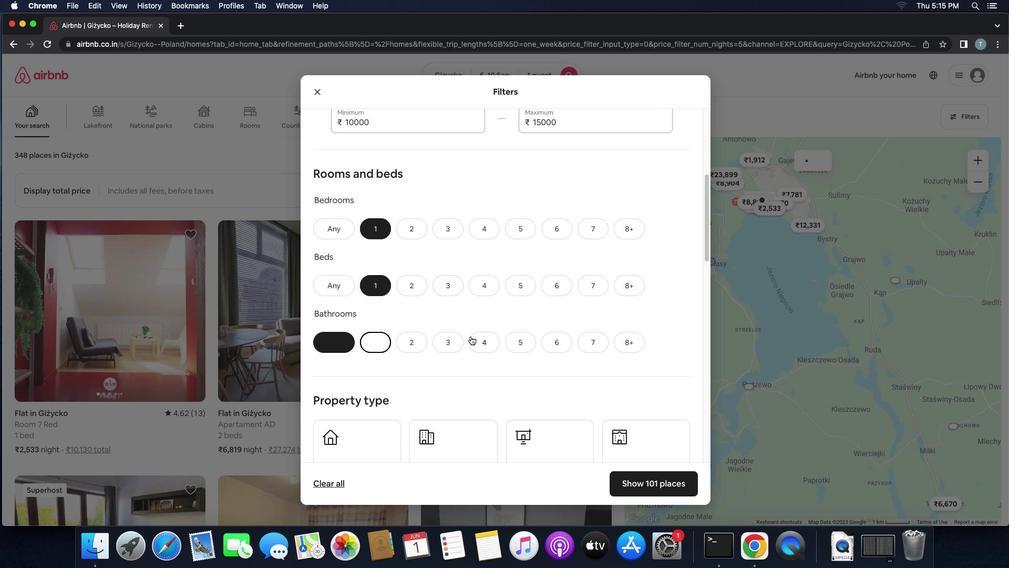 
Action: Mouse scrolled (465, 340) with delta (19, 22)
Screenshot: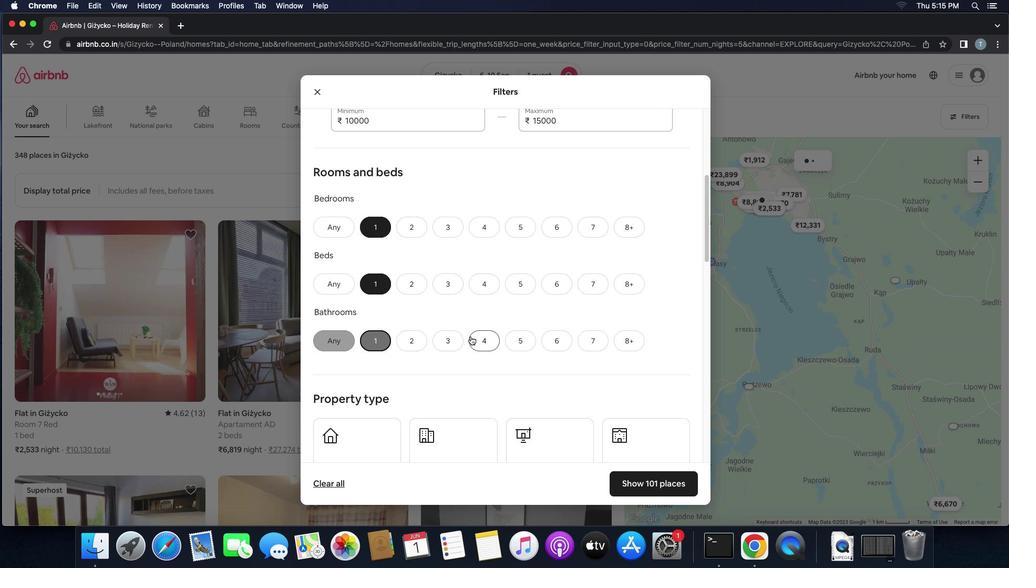 
Action: Mouse scrolled (465, 340) with delta (19, 22)
Screenshot: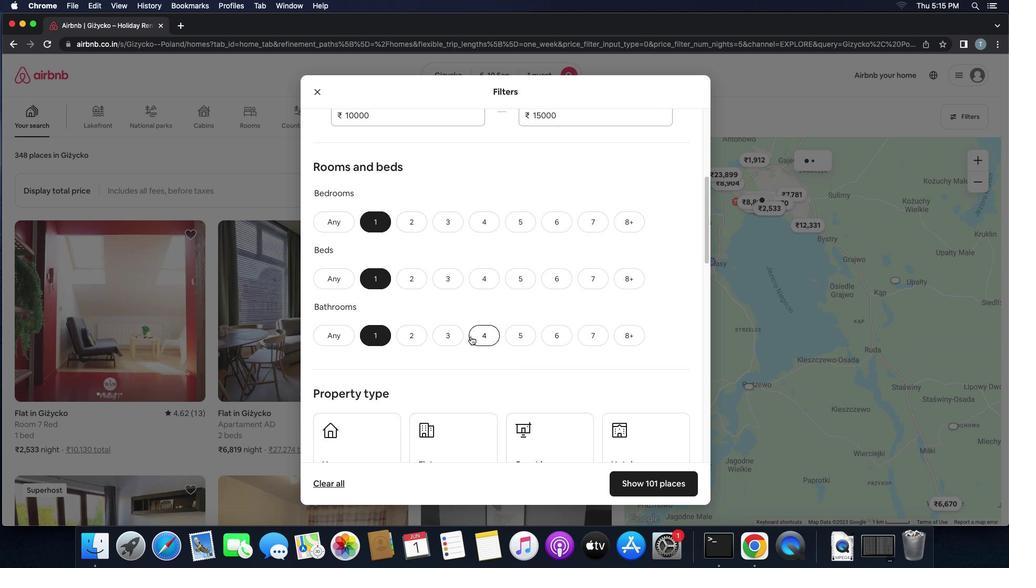 
Action: Mouse scrolled (465, 340) with delta (19, 21)
Screenshot: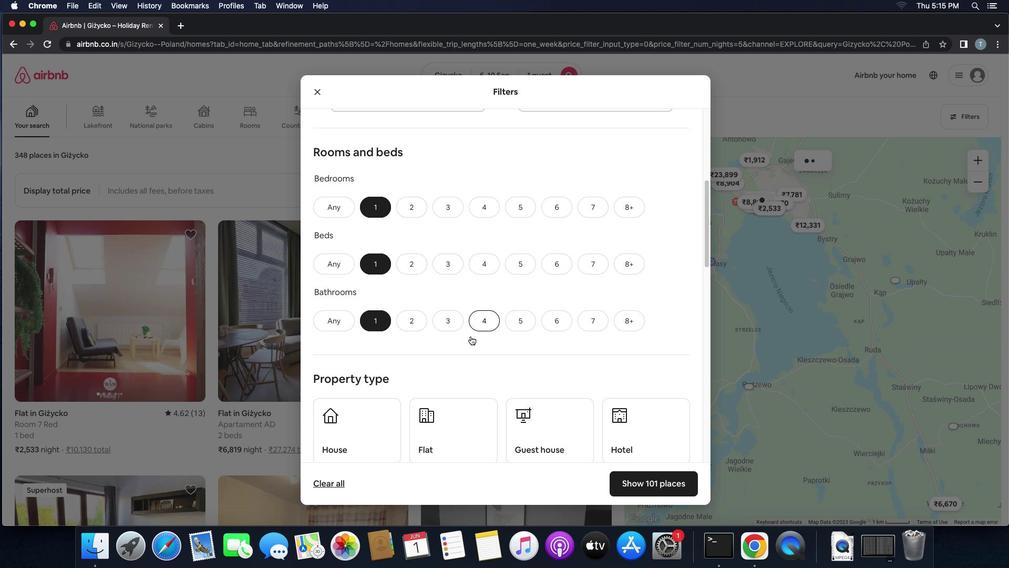 
Action: Mouse scrolled (465, 340) with delta (19, 22)
Screenshot: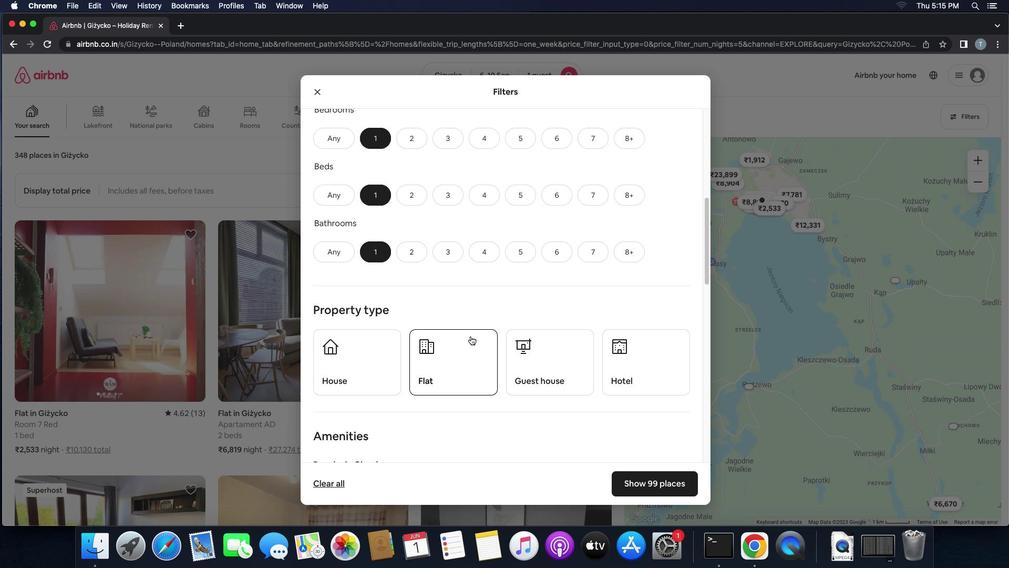 
Action: Mouse scrolled (465, 340) with delta (19, 22)
Screenshot: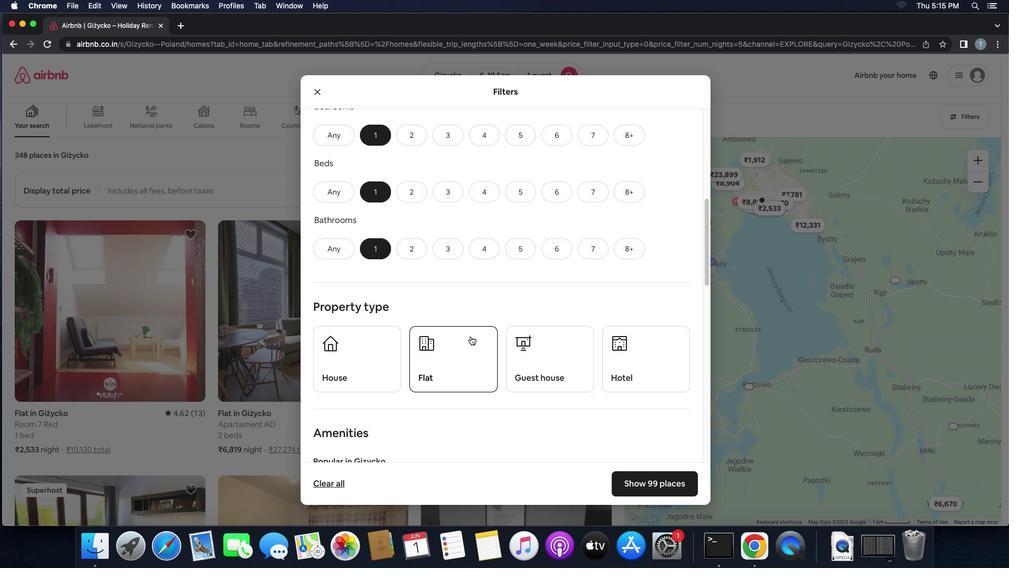 
Action: Mouse scrolled (465, 340) with delta (19, 22)
Screenshot: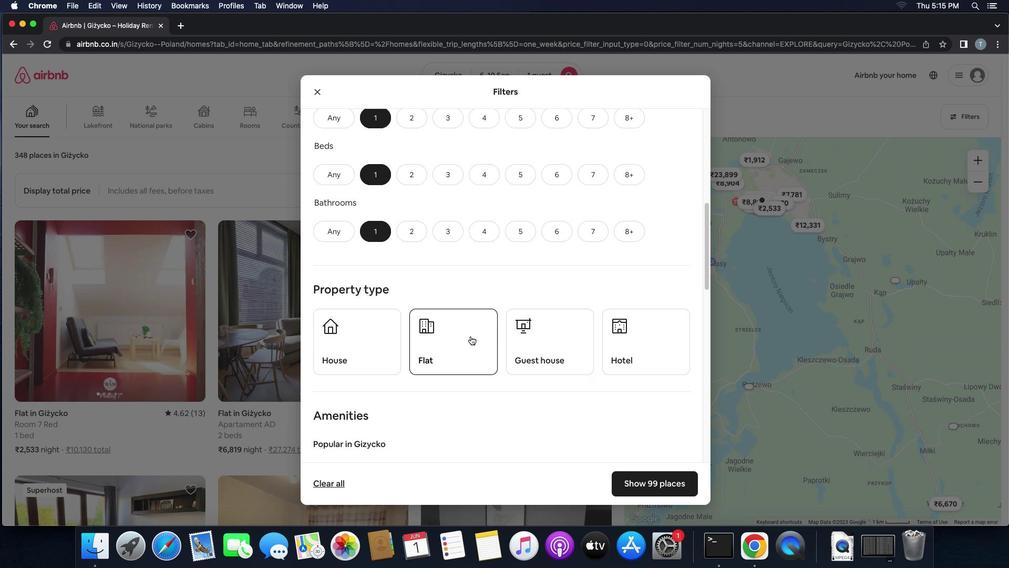 
Action: Mouse scrolled (465, 340) with delta (19, 22)
Screenshot: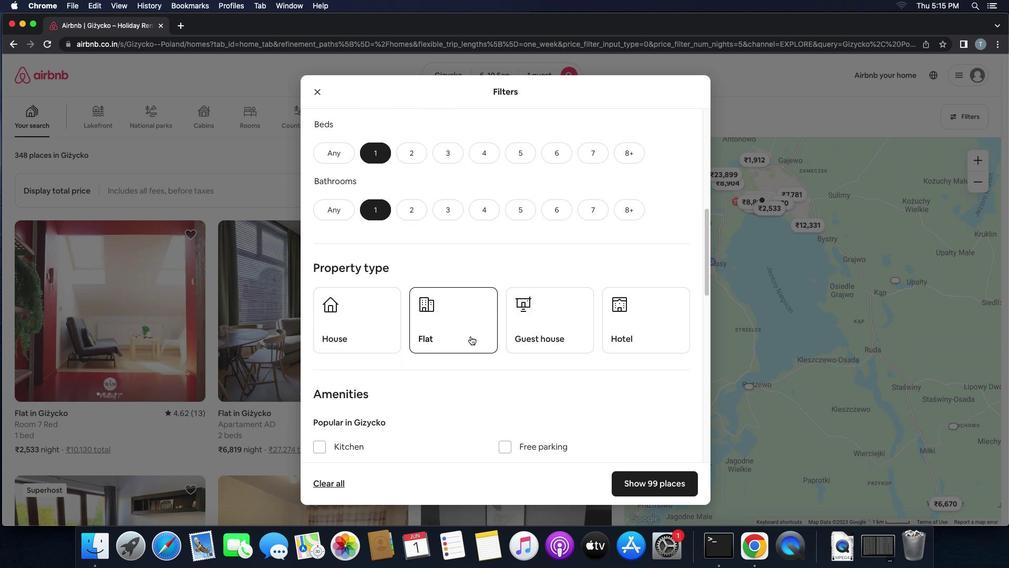 
Action: Mouse scrolled (465, 340) with delta (19, 22)
Screenshot: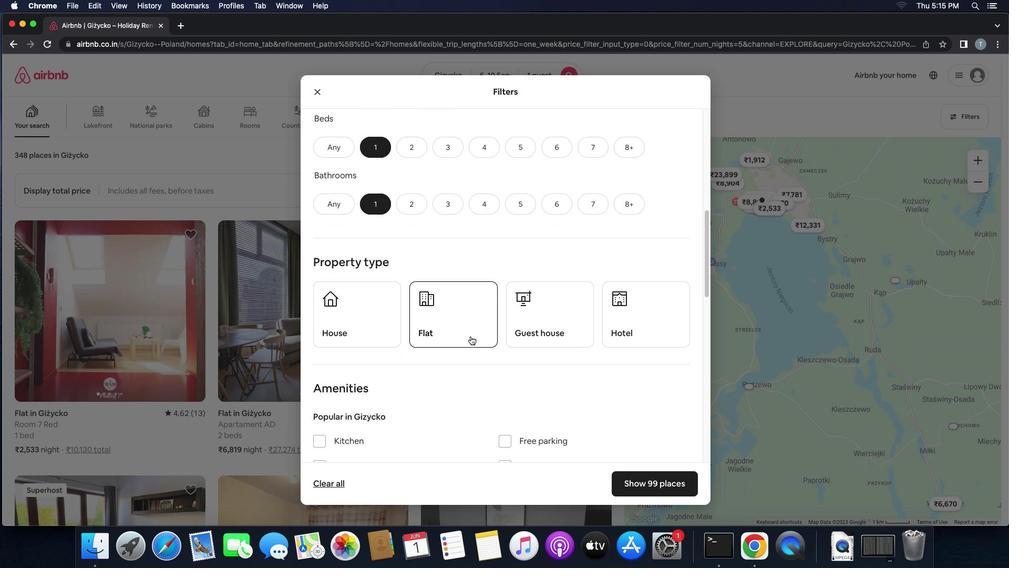 
Action: Mouse scrolled (465, 340) with delta (19, 22)
Screenshot: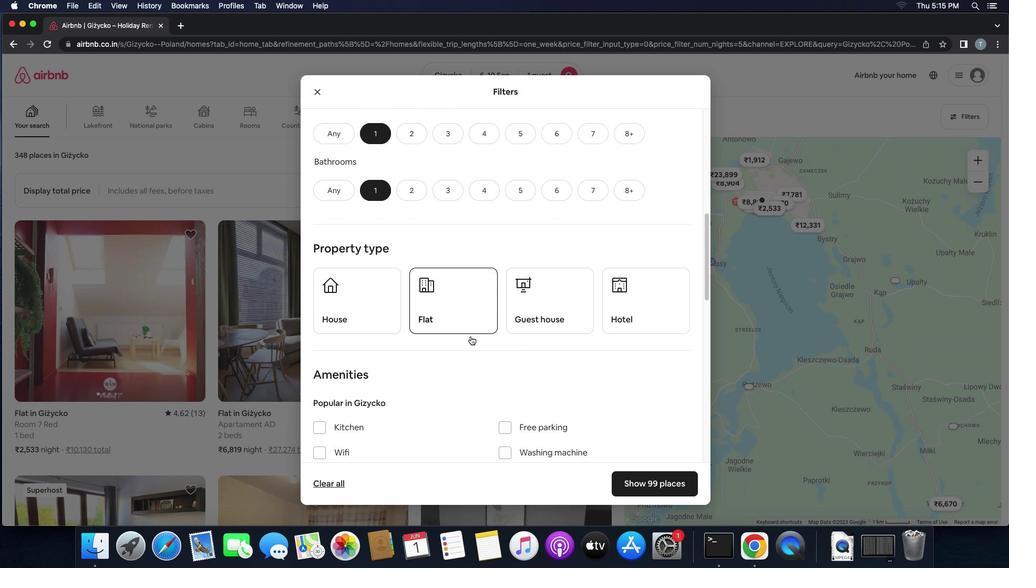 
Action: Mouse scrolled (465, 340) with delta (19, 22)
Screenshot: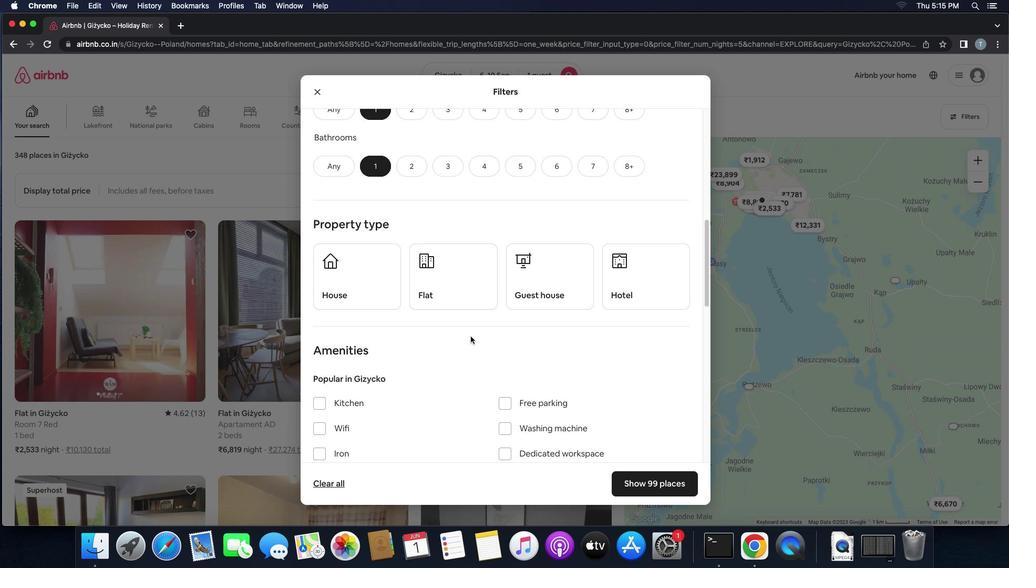 
Action: Mouse scrolled (465, 340) with delta (19, 22)
Screenshot: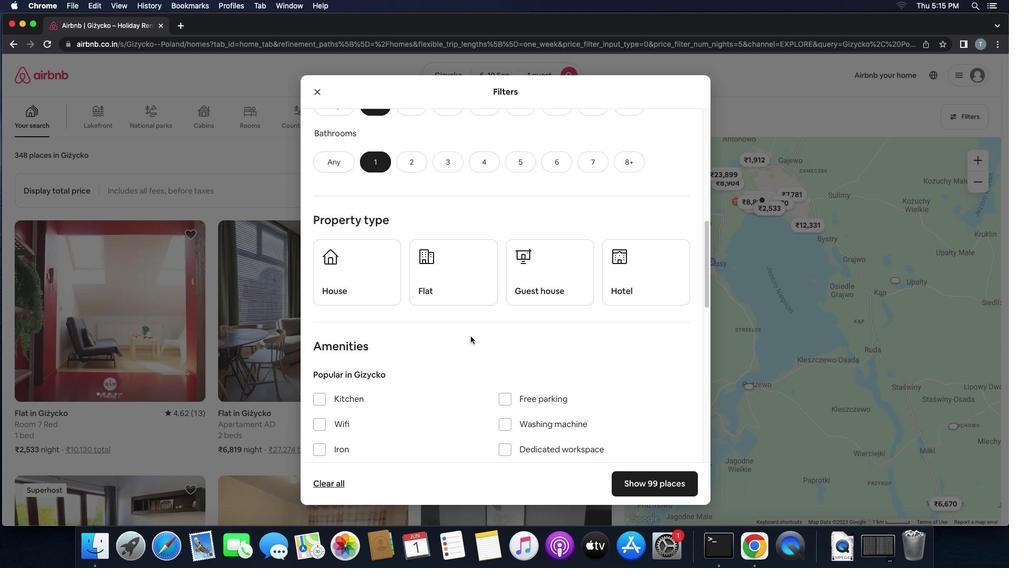 
Action: Mouse moved to (376, 283)
Screenshot: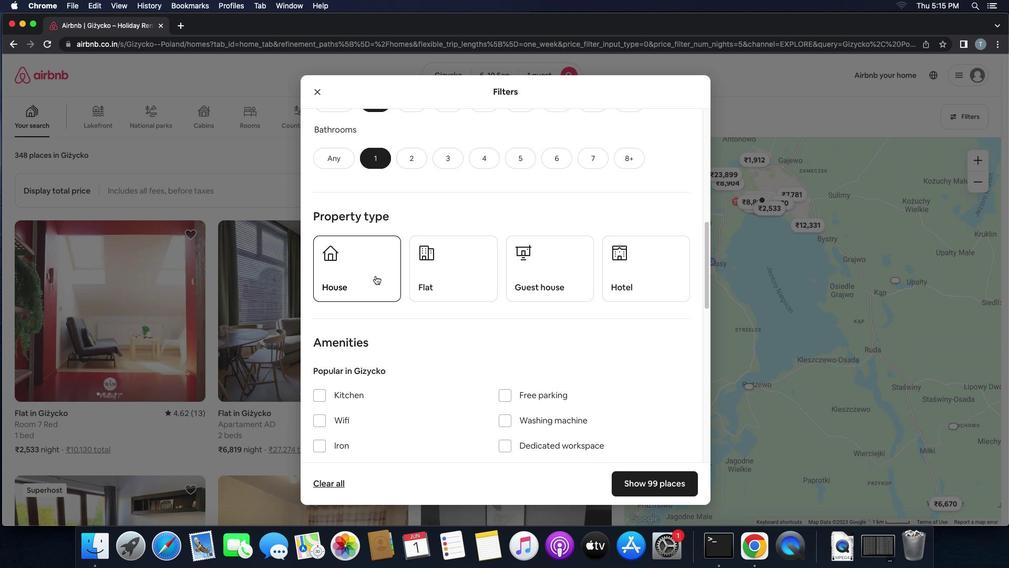 
Action: Mouse pressed left at (376, 283)
Screenshot: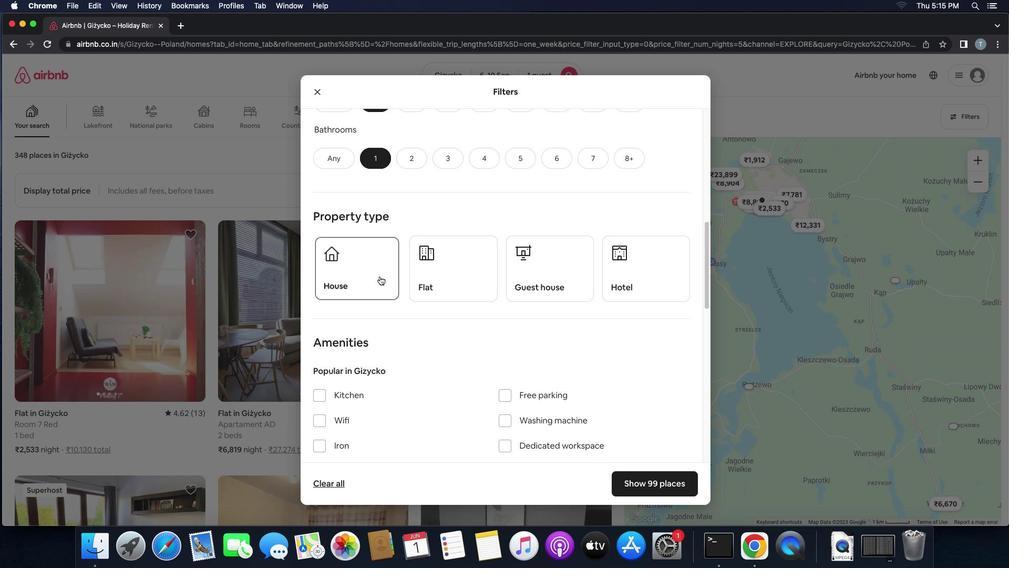 
Action: Mouse moved to (474, 285)
Screenshot: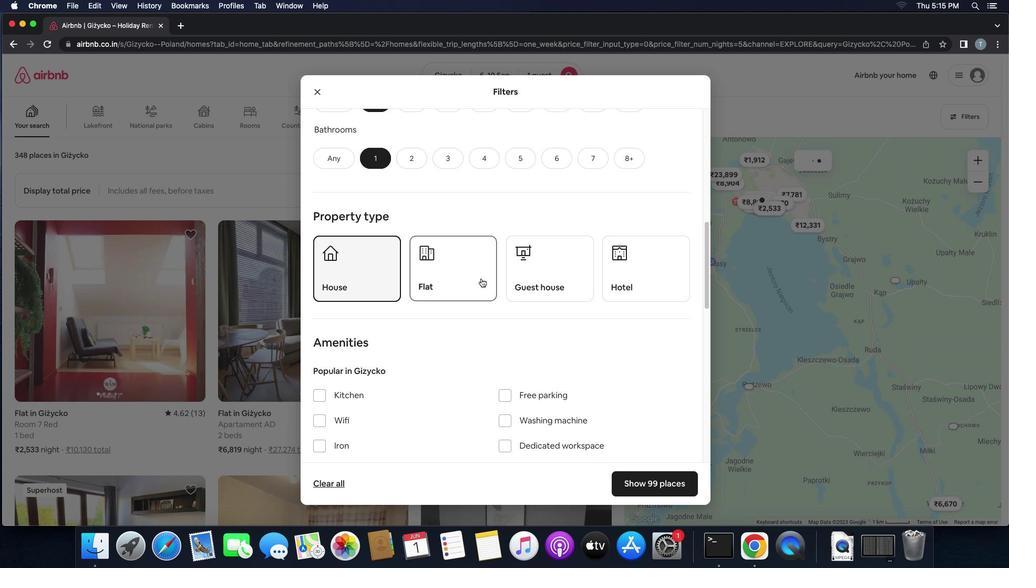 
Action: Mouse pressed left at (474, 285)
Screenshot: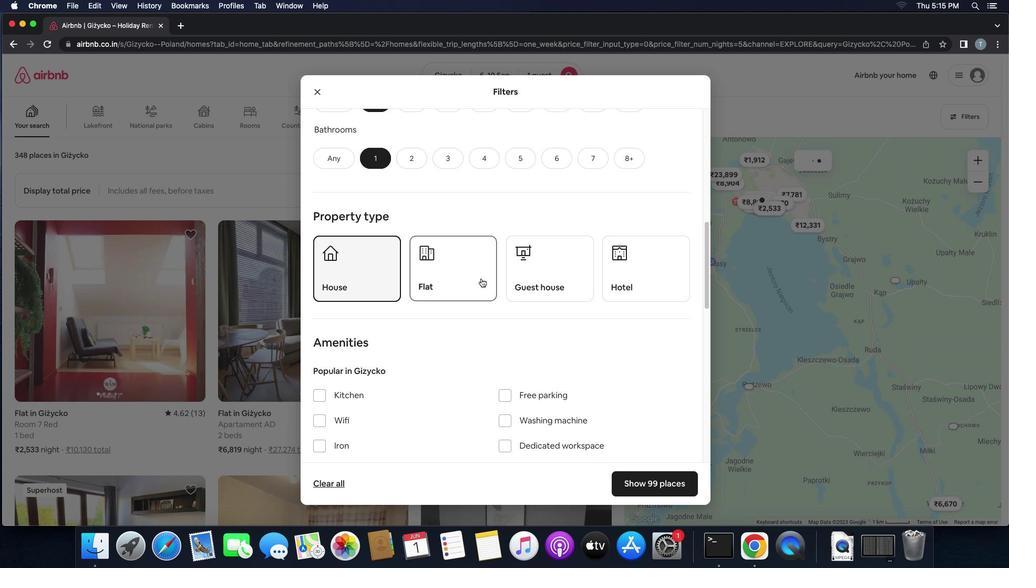 
Action: Mouse moved to (554, 288)
Screenshot: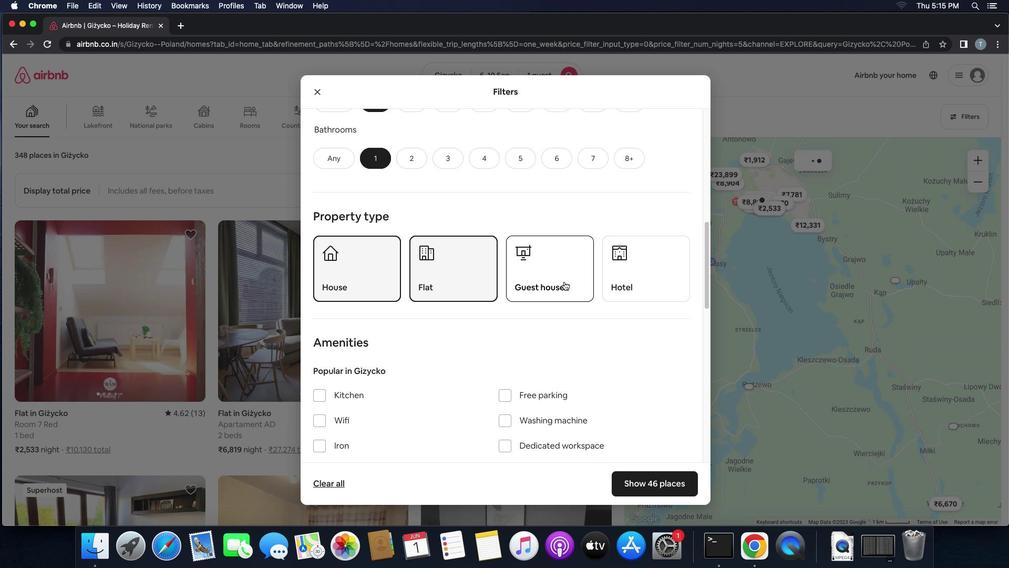 
Action: Mouse pressed left at (554, 288)
Screenshot: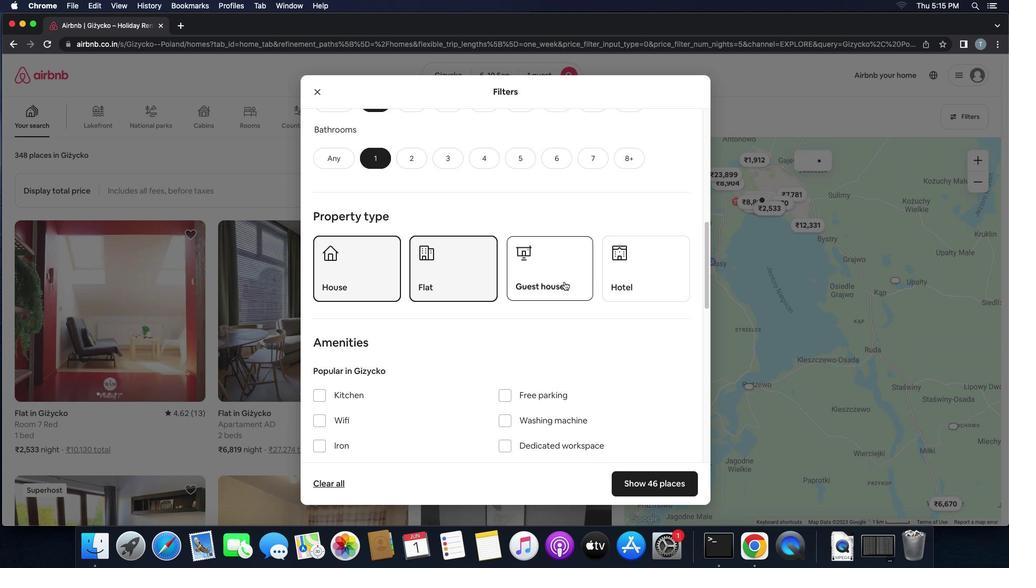 
Action: Mouse moved to (620, 288)
Screenshot: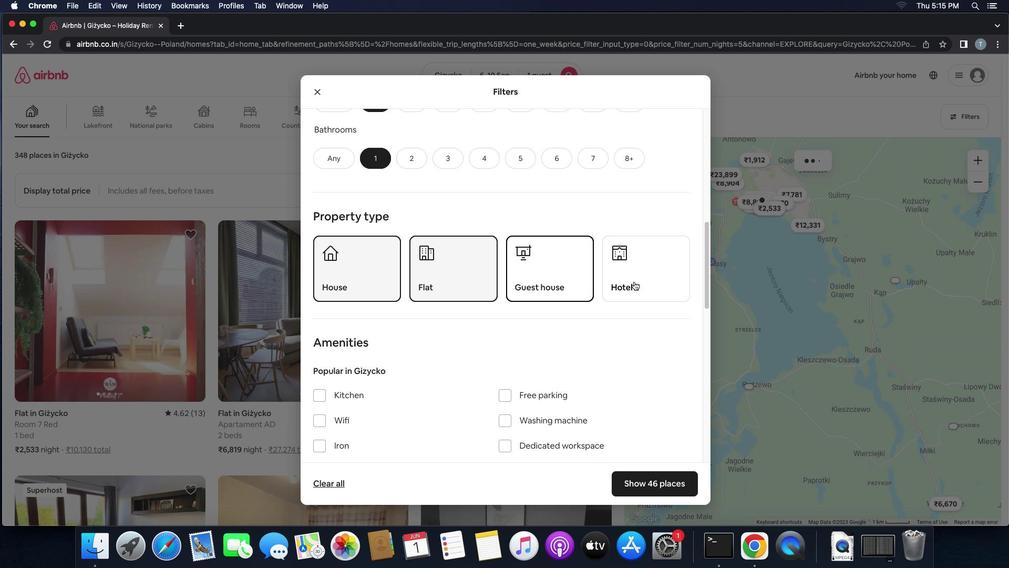 
Action: Mouse pressed left at (620, 288)
Screenshot: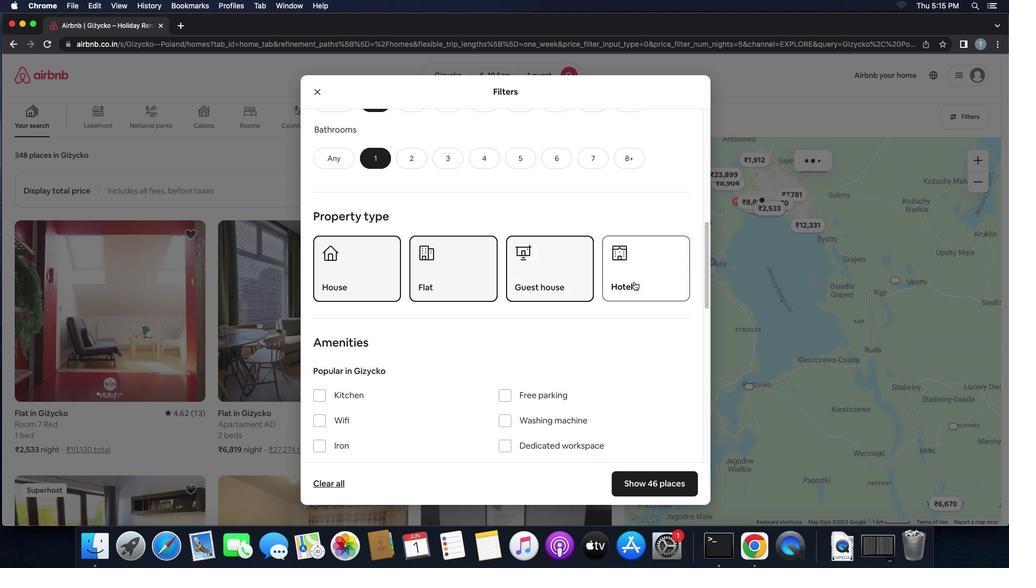 
Action: Mouse moved to (597, 316)
Screenshot: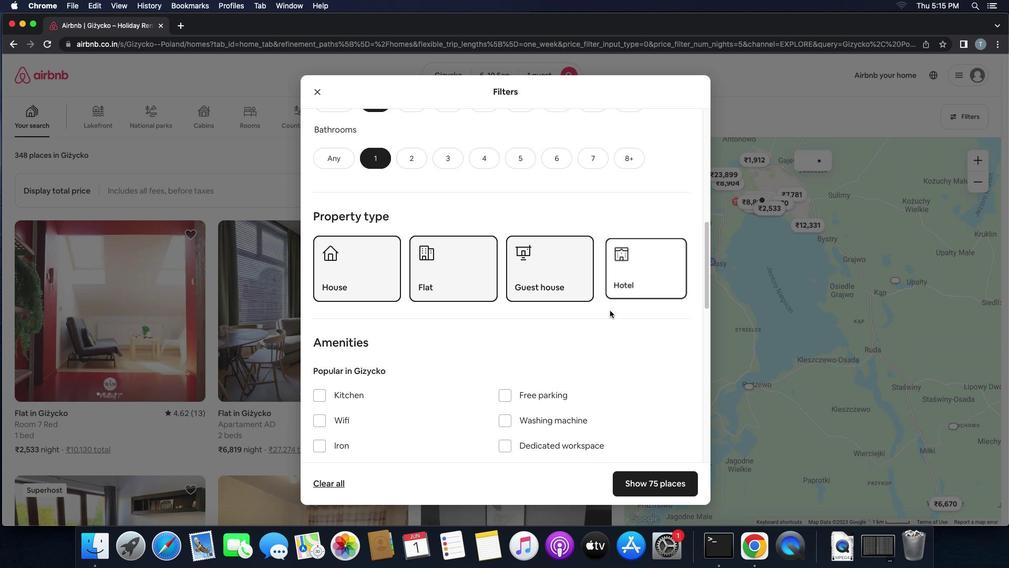 
Action: Mouse scrolled (597, 316) with delta (19, 22)
Screenshot: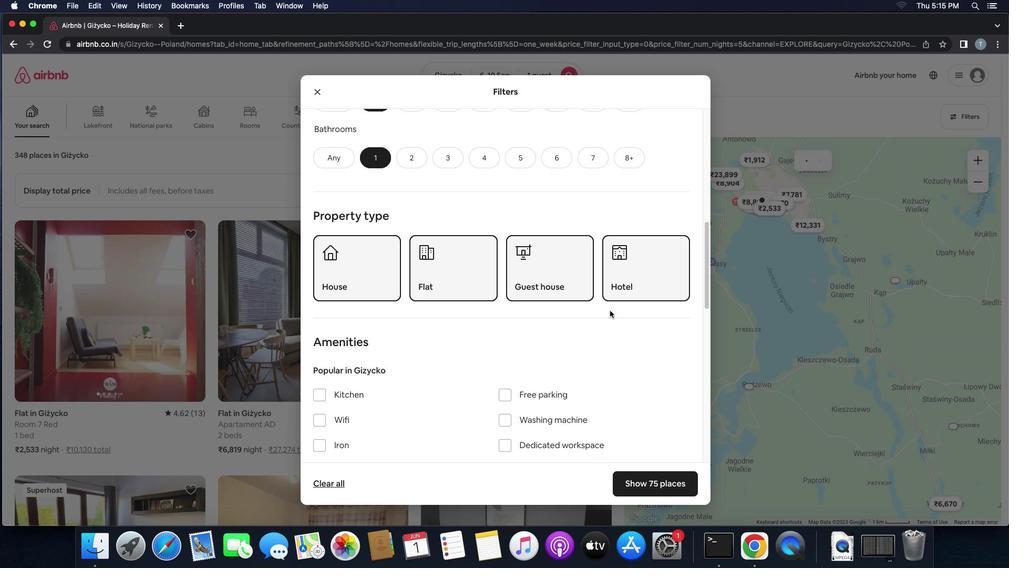 
Action: Mouse scrolled (597, 316) with delta (19, 22)
Screenshot: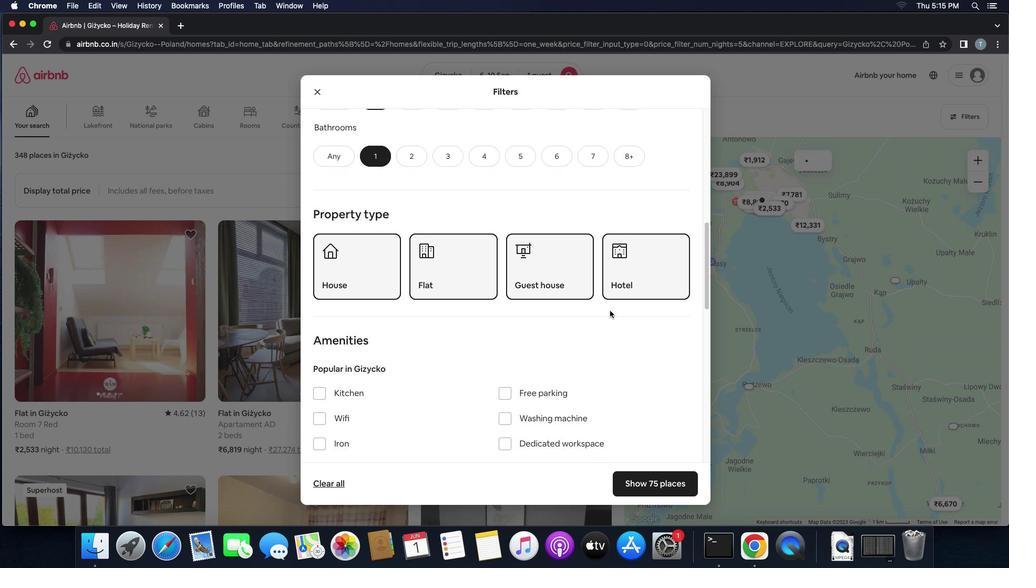 
Action: Mouse scrolled (597, 316) with delta (19, 22)
Screenshot: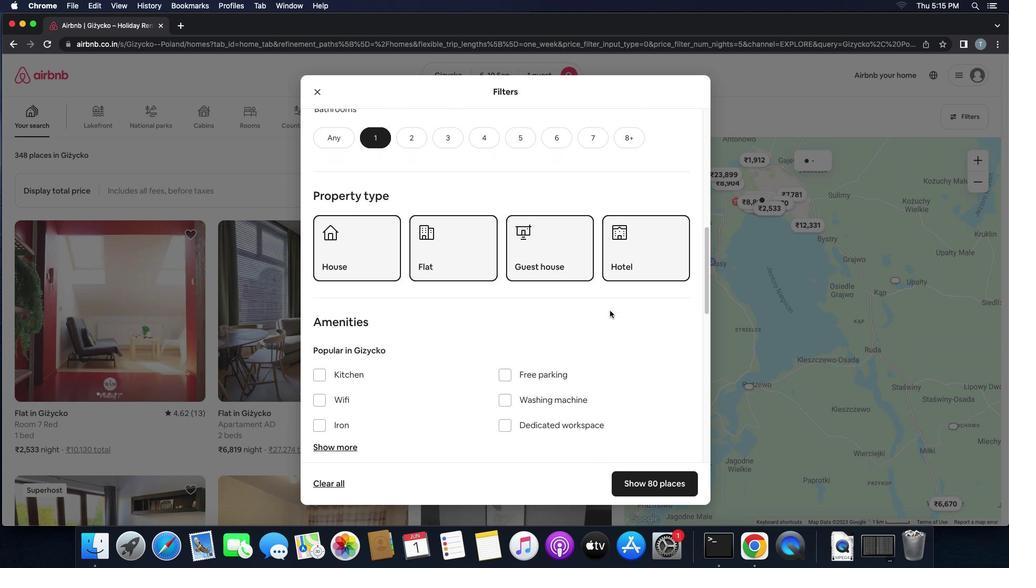 
Action: Mouse moved to (596, 320)
Screenshot: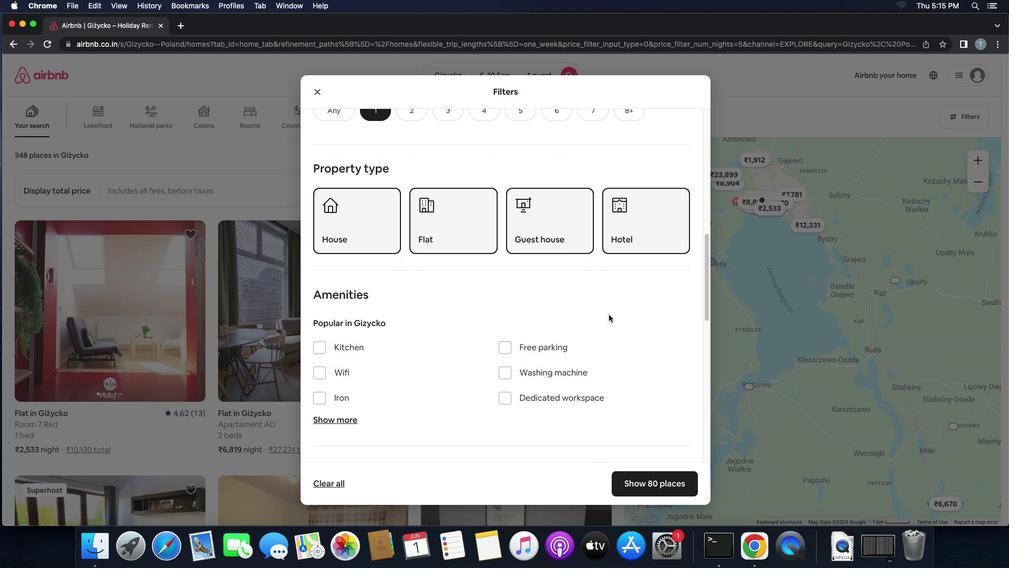 
Action: Mouse scrolled (596, 320) with delta (19, 22)
Screenshot: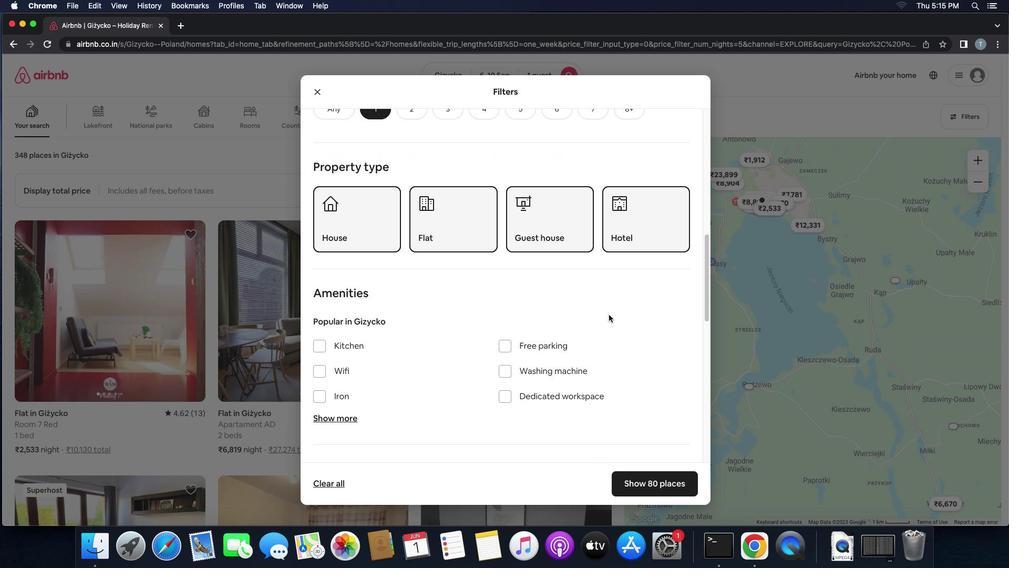 
Action: Mouse scrolled (596, 320) with delta (19, 22)
Screenshot: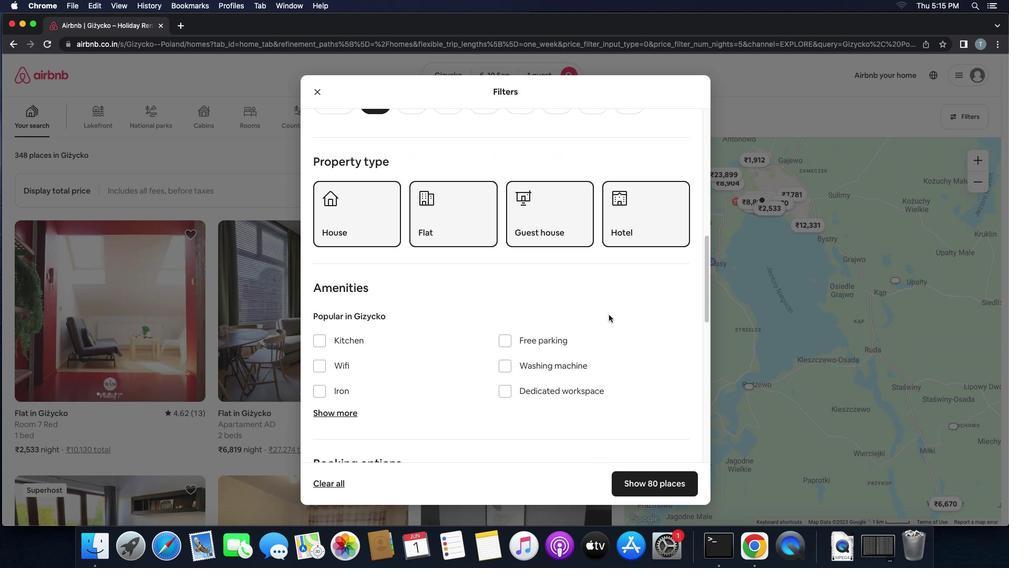 
Action: Mouse scrolled (596, 320) with delta (19, 22)
Screenshot: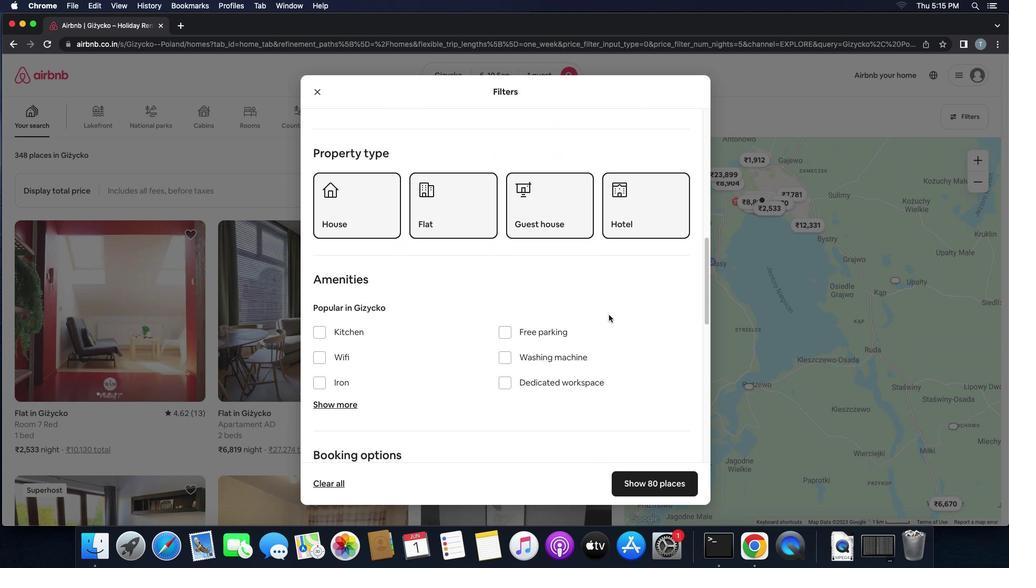 
Action: Mouse scrolled (596, 320) with delta (19, 22)
Screenshot: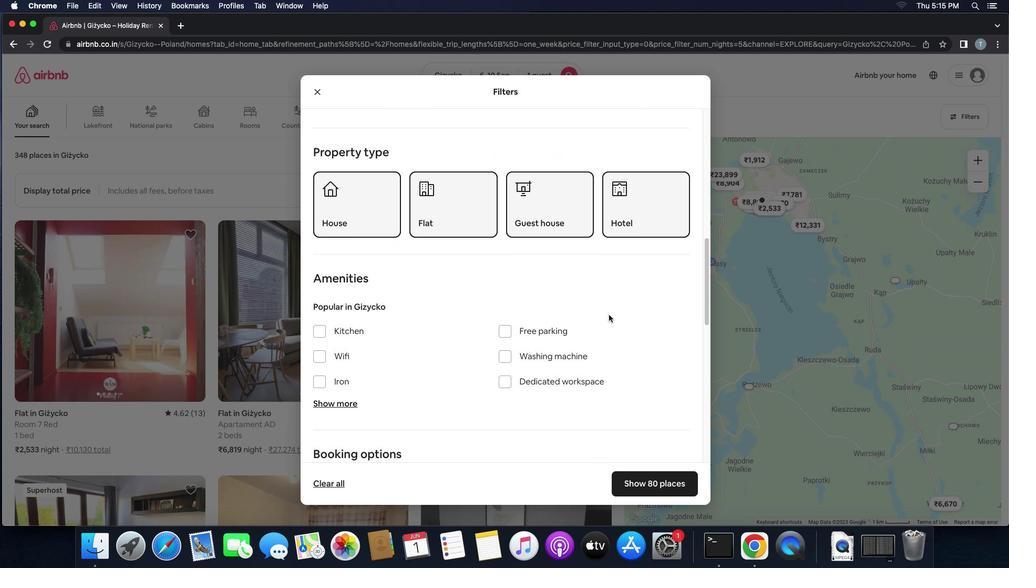 
Action: Mouse scrolled (596, 320) with delta (19, 22)
Screenshot: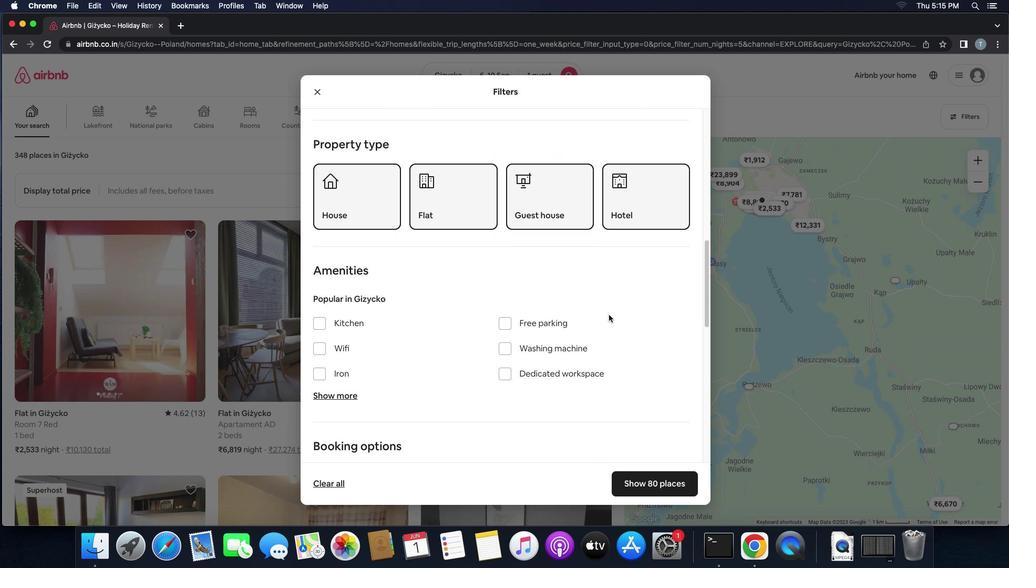 
Action: Mouse scrolled (596, 320) with delta (19, 21)
Screenshot: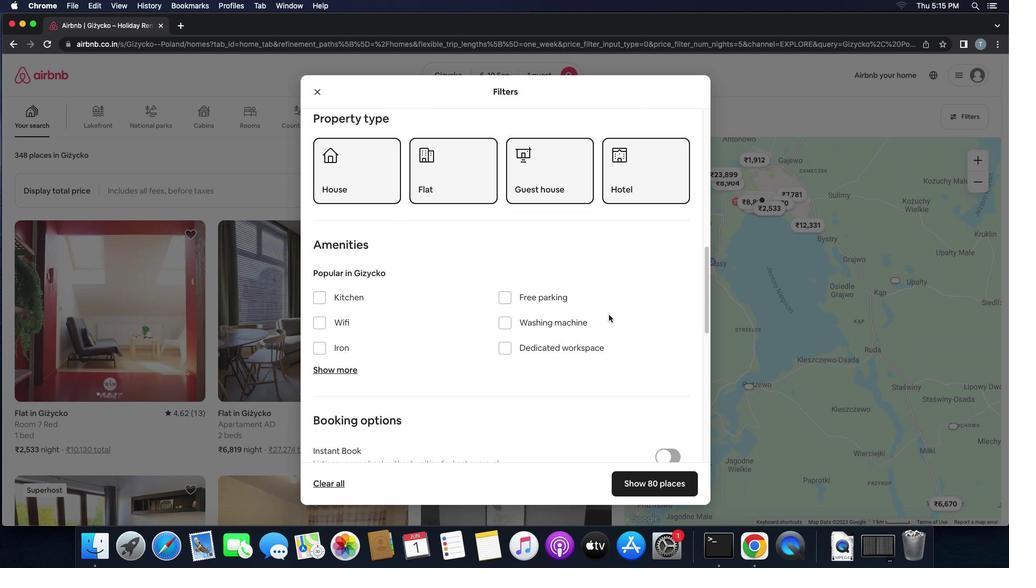 
Action: Mouse scrolled (596, 320) with delta (19, 22)
Screenshot: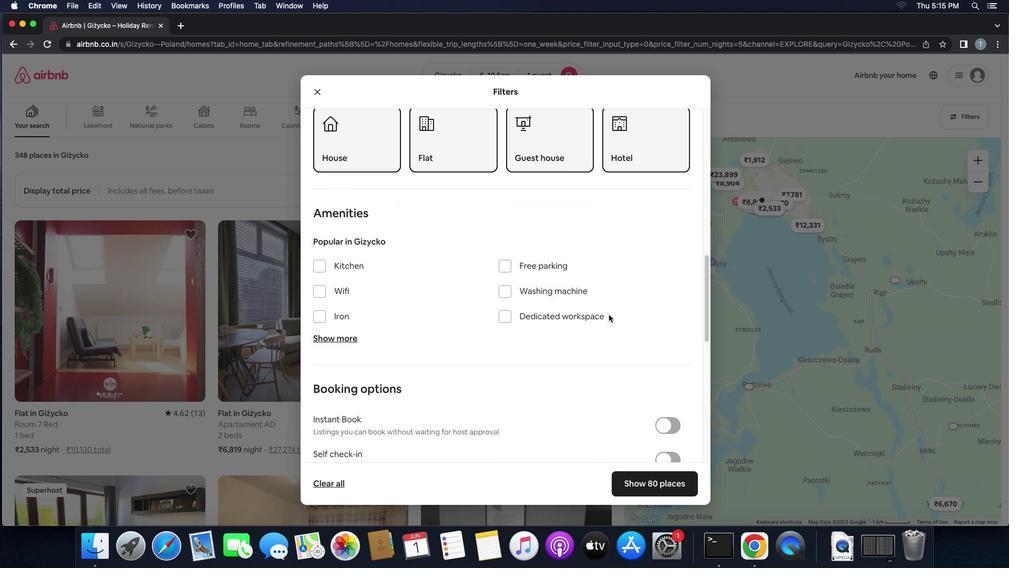 
Action: Mouse scrolled (596, 320) with delta (19, 22)
Screenshot: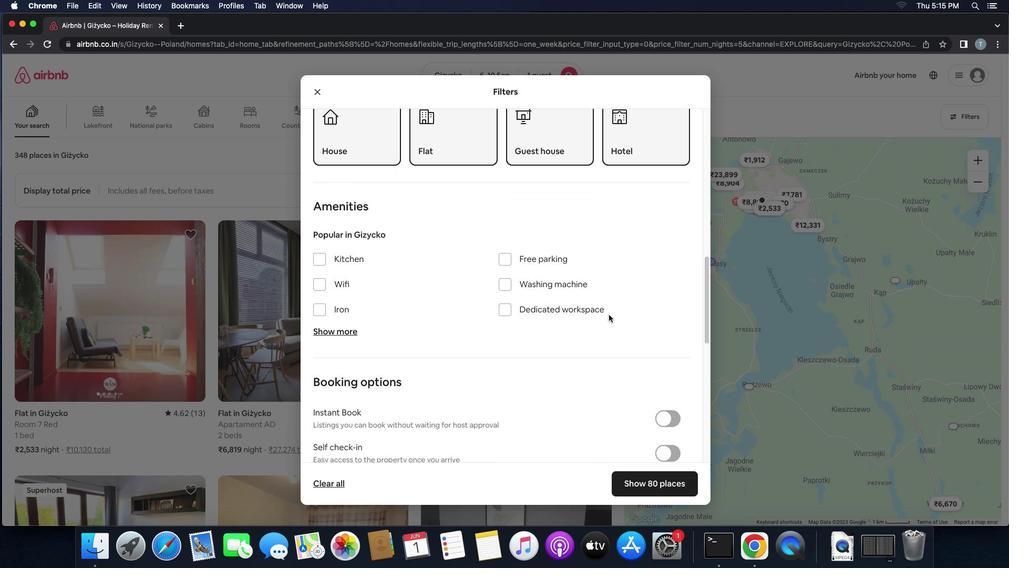 
Action: Mouse scrolled (596, 320) with delta (19, 22)
Screenshot: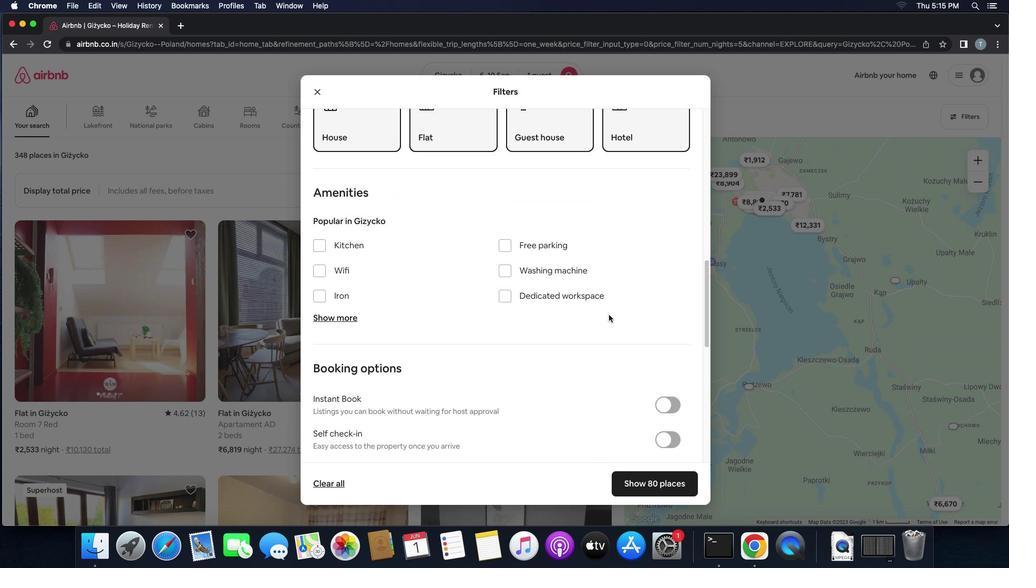 
Action: Mouse scrolled (596, 320) with delta (19, 22)
Screenshot: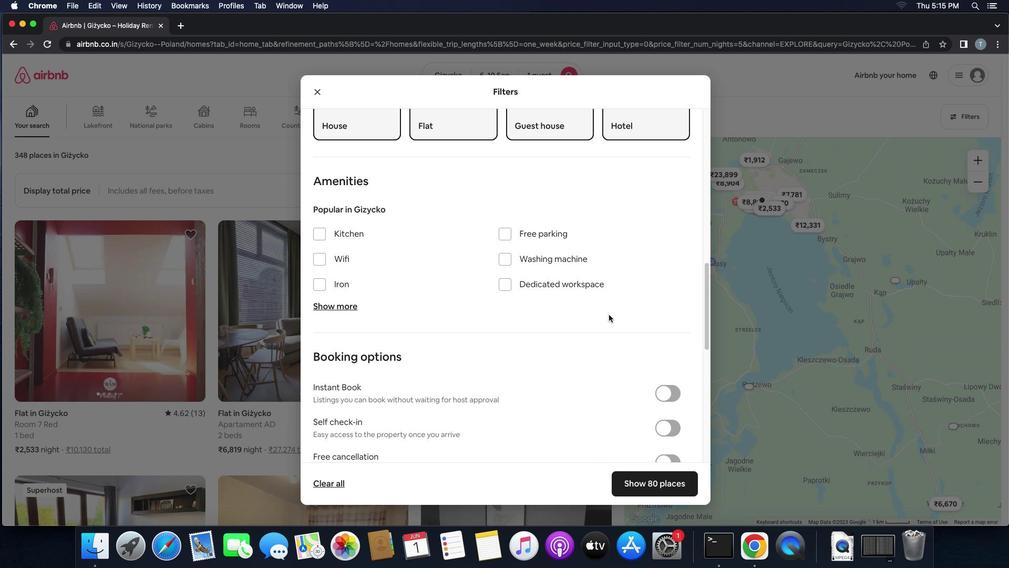 
Action: Mouse scrolled (596, 320) with delta (19, 22)
Screenshot: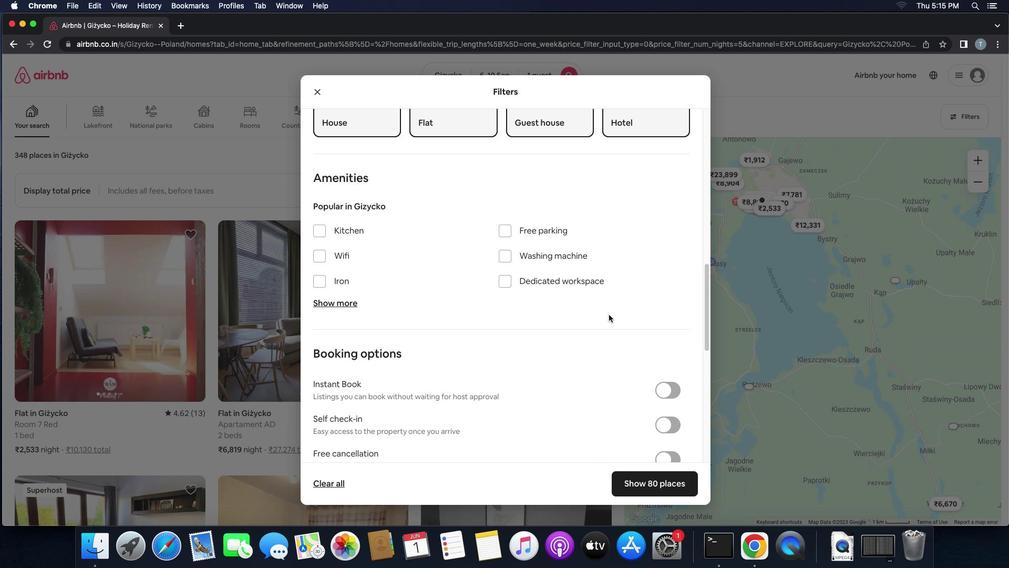 
Action: Mouse scrolled (596, 320) with delta (19, 22)
Screenshot: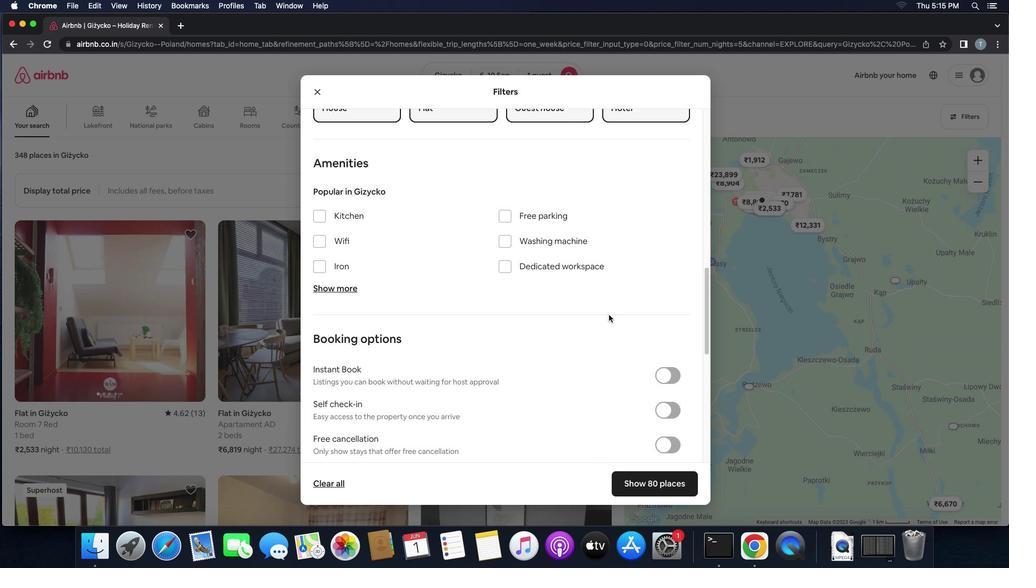
Action: Mouse scrolled (596, 320) with delta (19, 22)
Screenshot: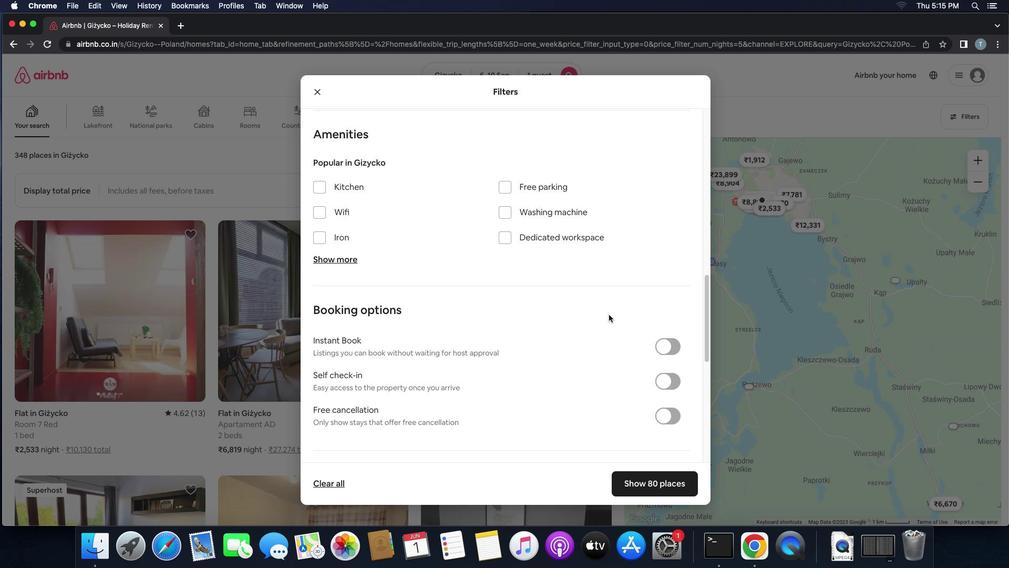 
Action: Mouse scrolled (596, 320) with delta (19, 22)
Screenshot: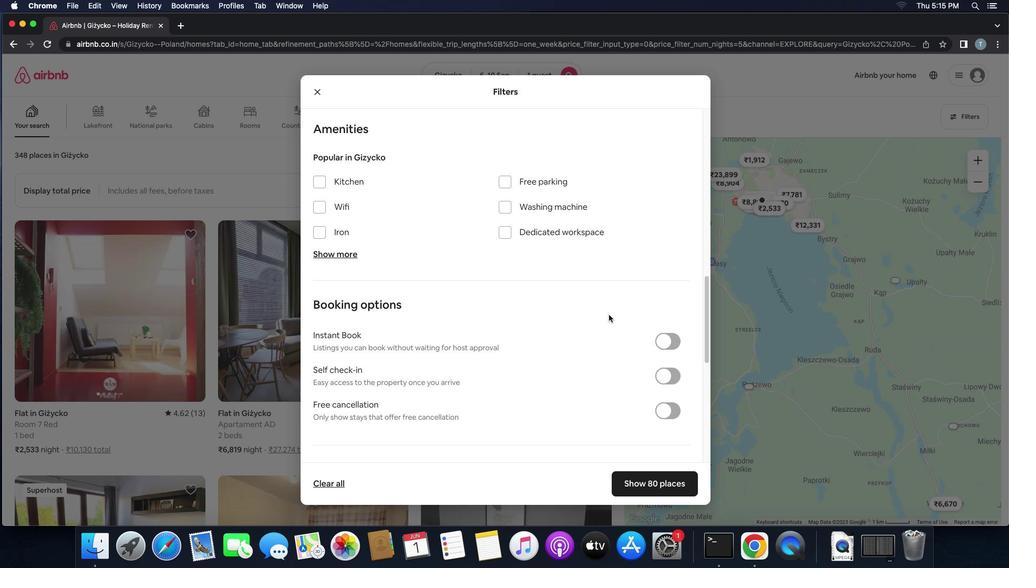 
Action: Mouse moved to (649, 366)
Screenshot: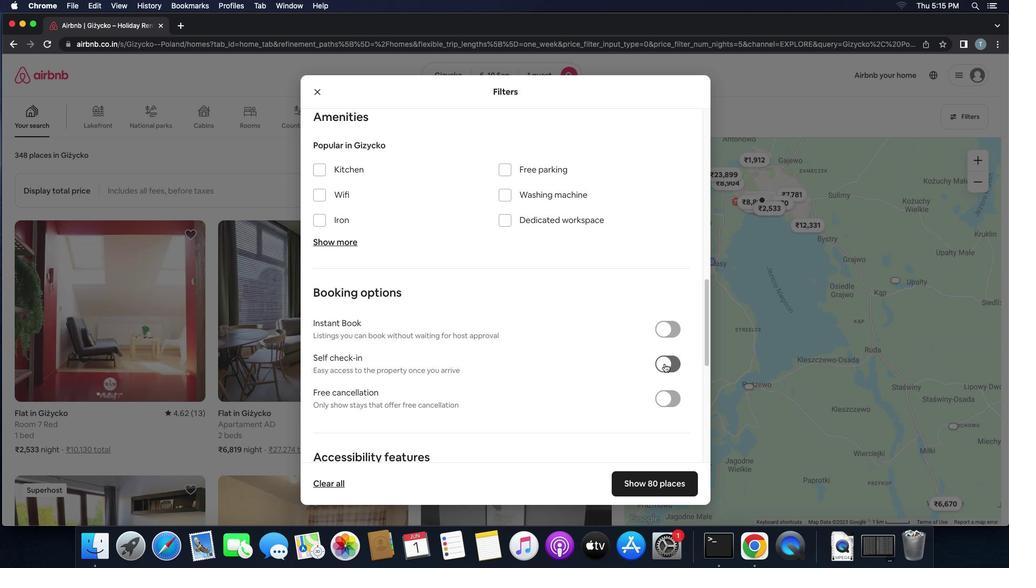 
Action: Mouse pressed left at (649, 366)
Screenshot: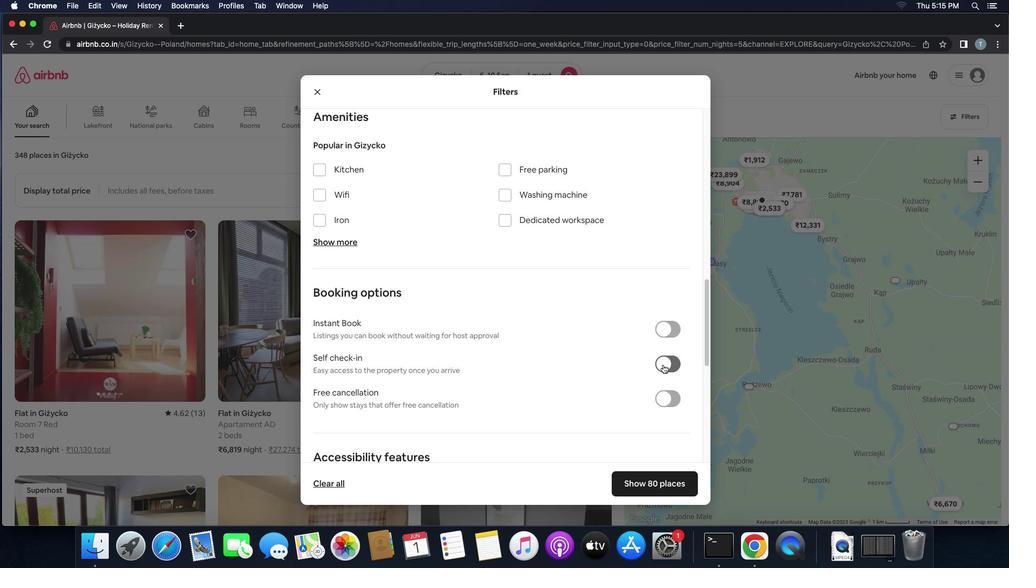 
Action: Mouse moved to (596, 368)
Screenshot: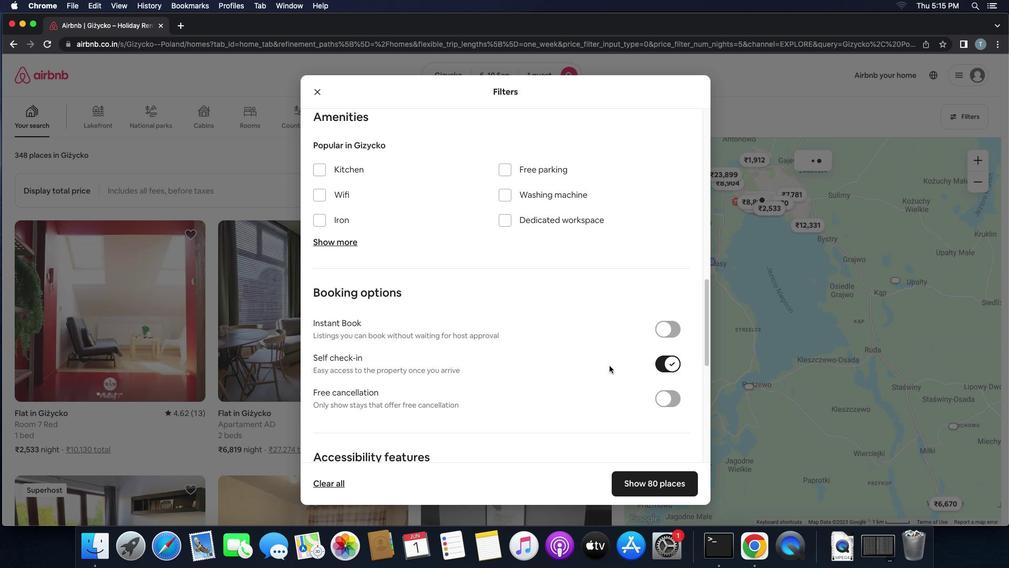 
Action: Mouse scrolled (596, 368) with delta (19, 22)
Screenshot: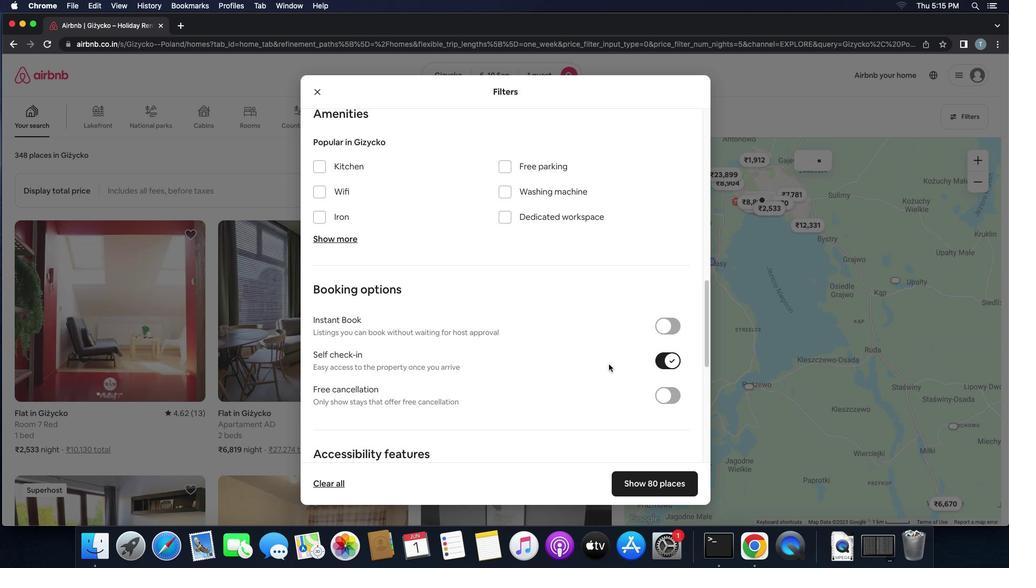 
Action: Mouse scrolled (596, 368) with delta (19, 22)
Screenshot: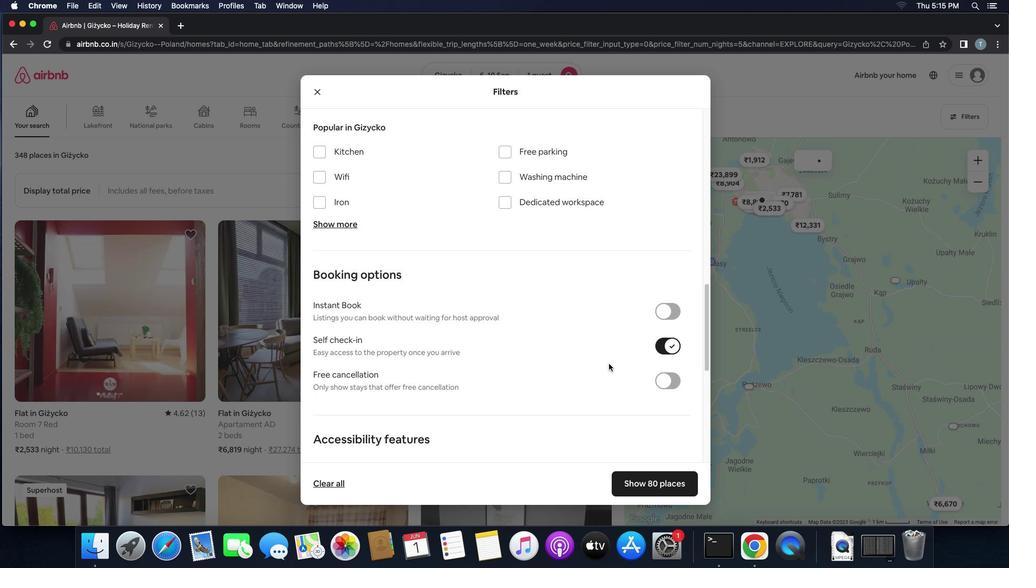 
Action: Mouse scrolled (596, 368) with delta (19, 21)
Screenshot: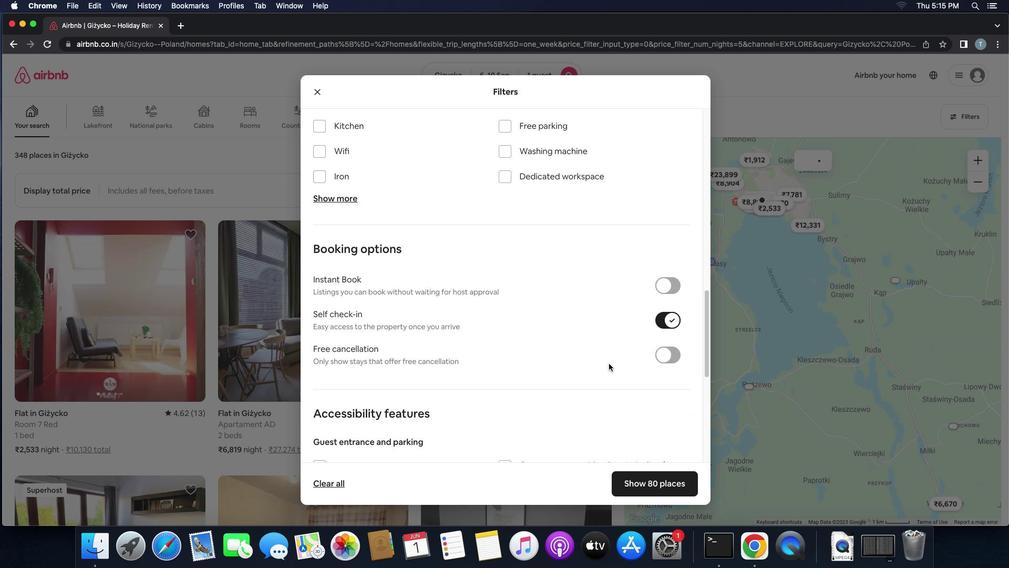 
Action: Mouse moved to (596, 366)
Screenshot: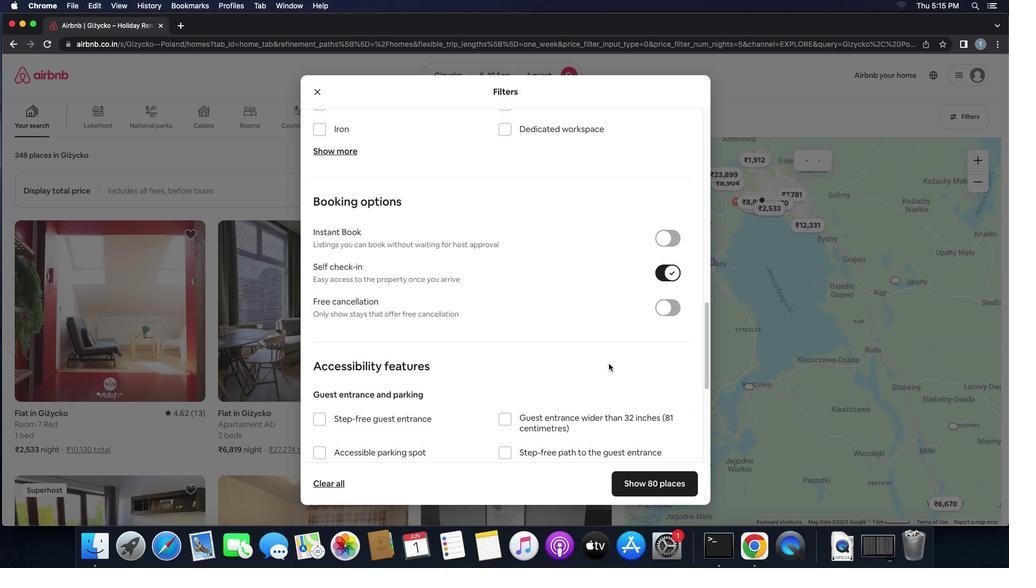 
Action: Mouse scrolled (596, 366) with delta (19, 22)
Screenshot: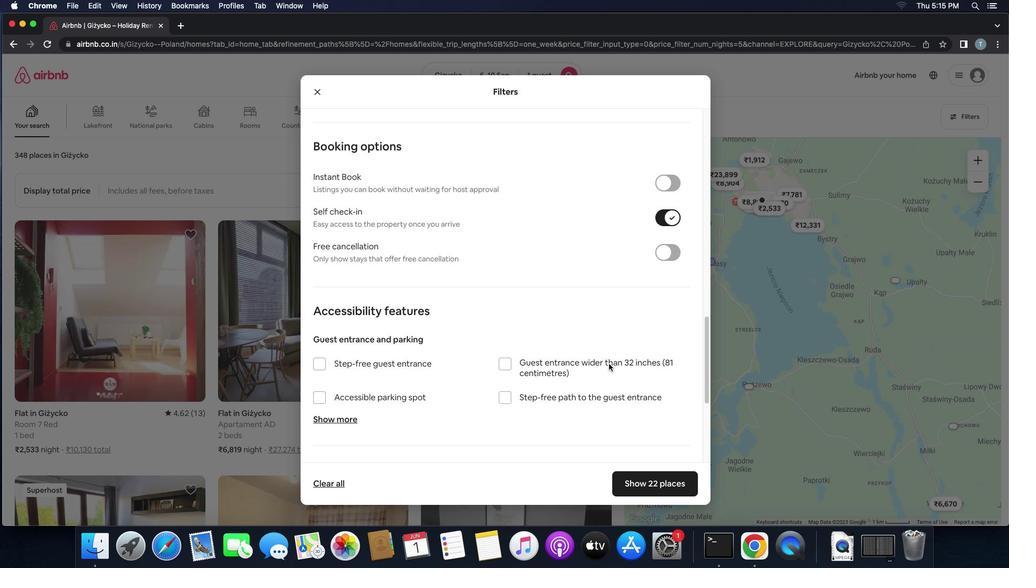 
Action: Mouse scrolled (596, 366) with delta (19, 22)
Screenshot: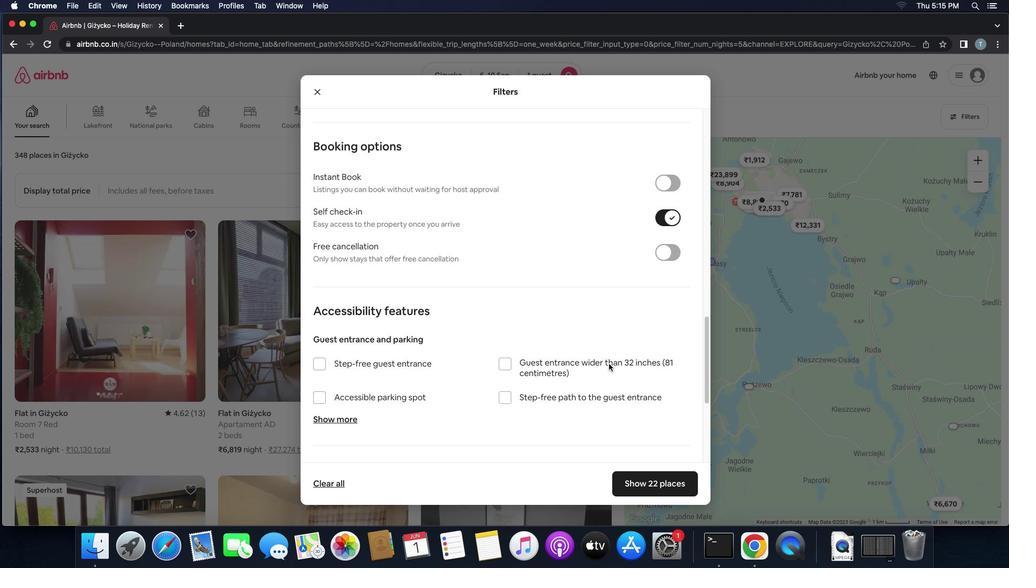 
Action: Mouse scrolled (596, 366) with delta (19, 21)
Screenshot: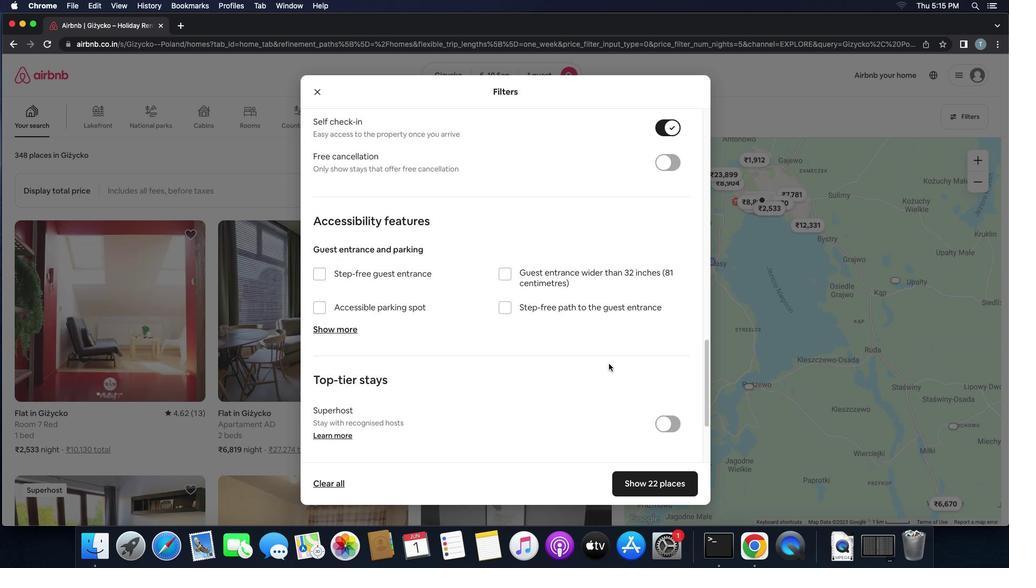 
Action: Mouse scrolled (596, 366) with delta (19, 20)
Screenshot: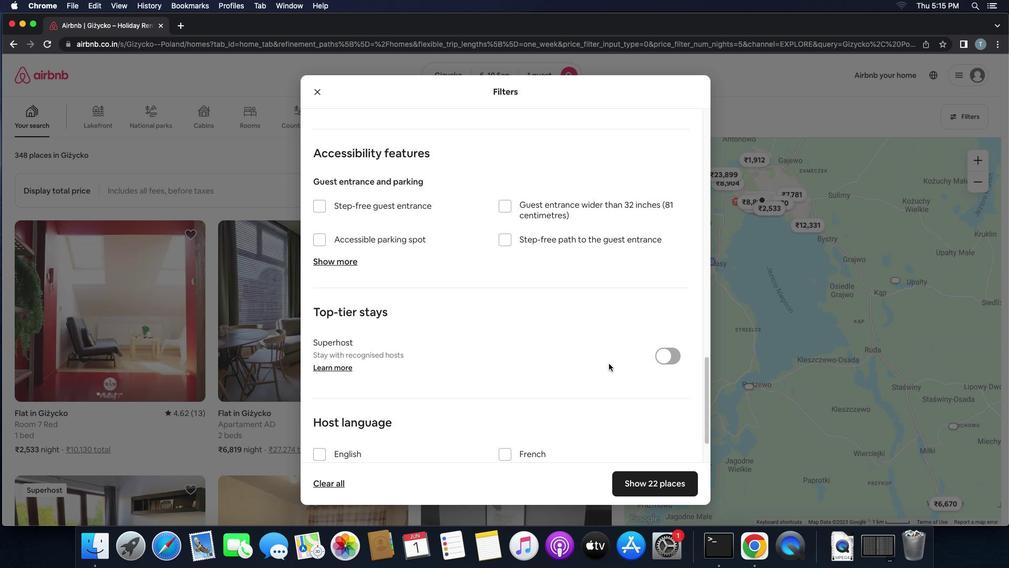 
Action: Mouse moved to (310, 441)
Screenshot: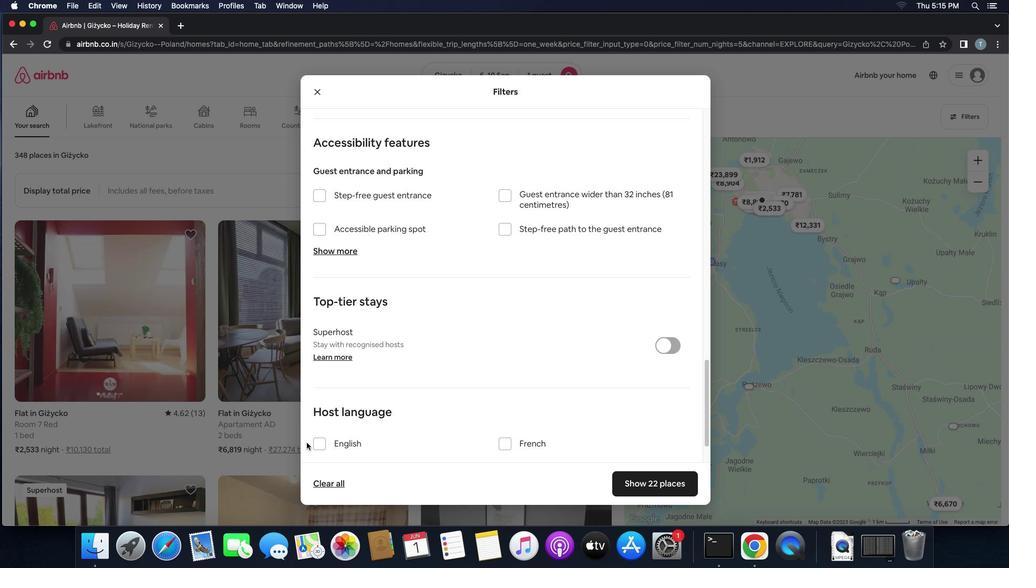 
Action: Mouse pressed left at (310, 441)
Screenshot: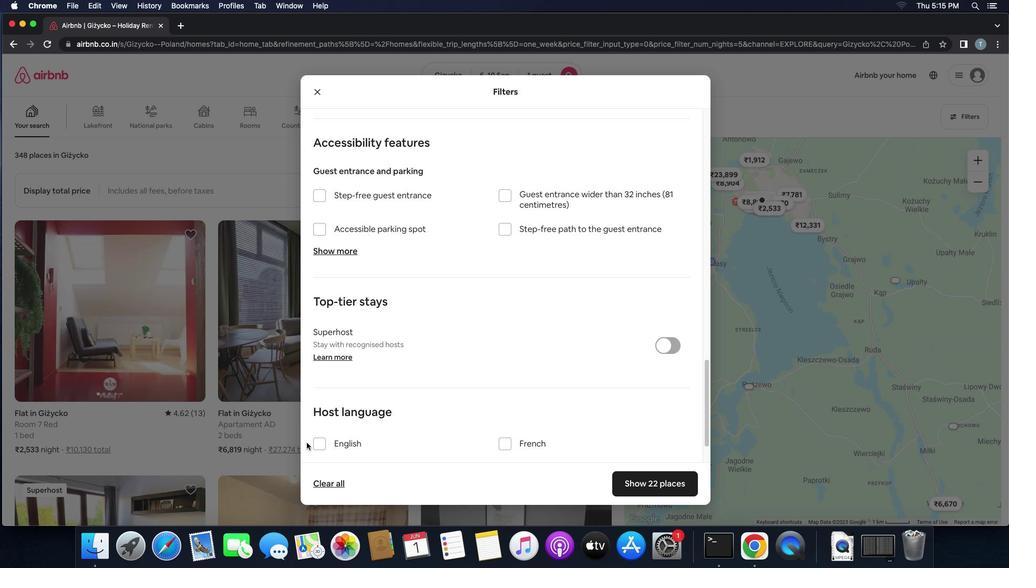
Action: Mouse moved to (327, 443)
Screenshot: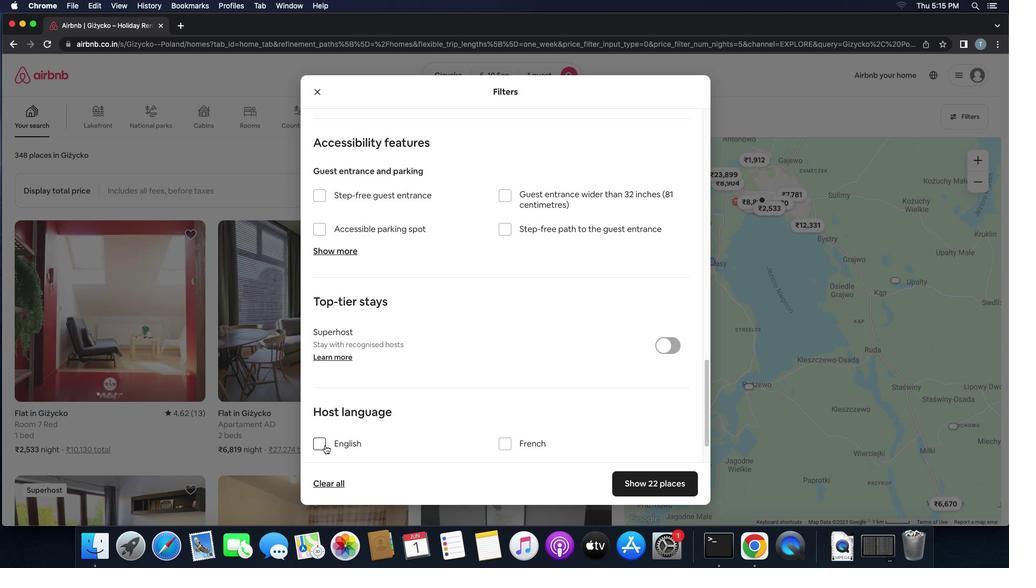 
Action: Mouse pressed left at (327, 443)
Screenshot: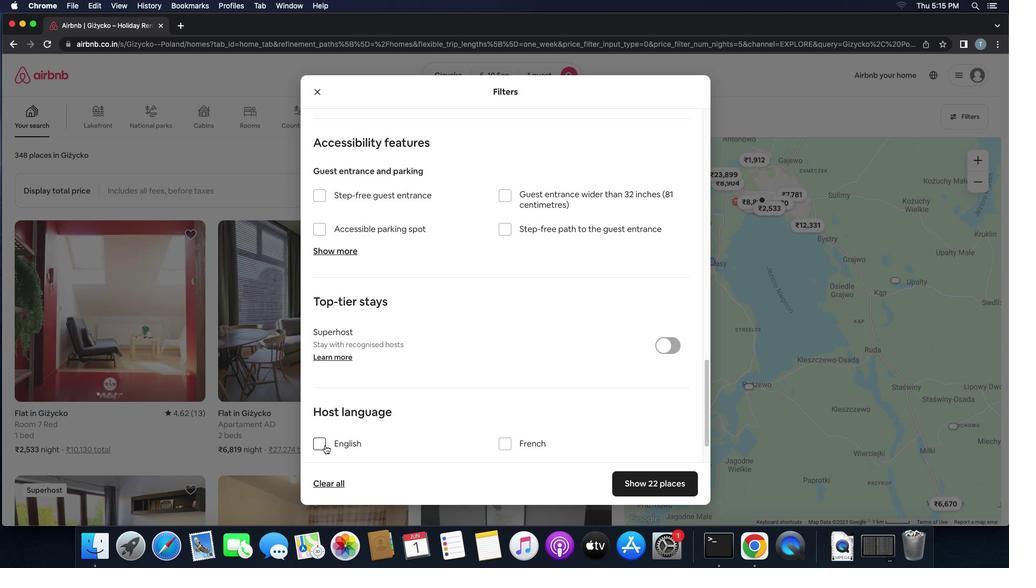 
Action: Mouse moved to (609, 482)
Screenshot: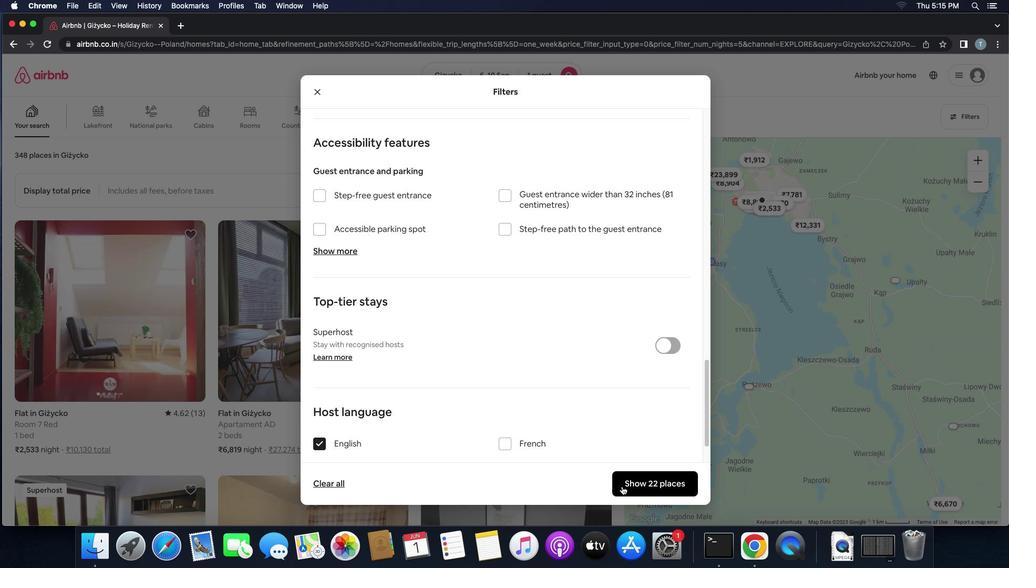 
Action: Mouse pressed left at (609, 482)
Screenshot: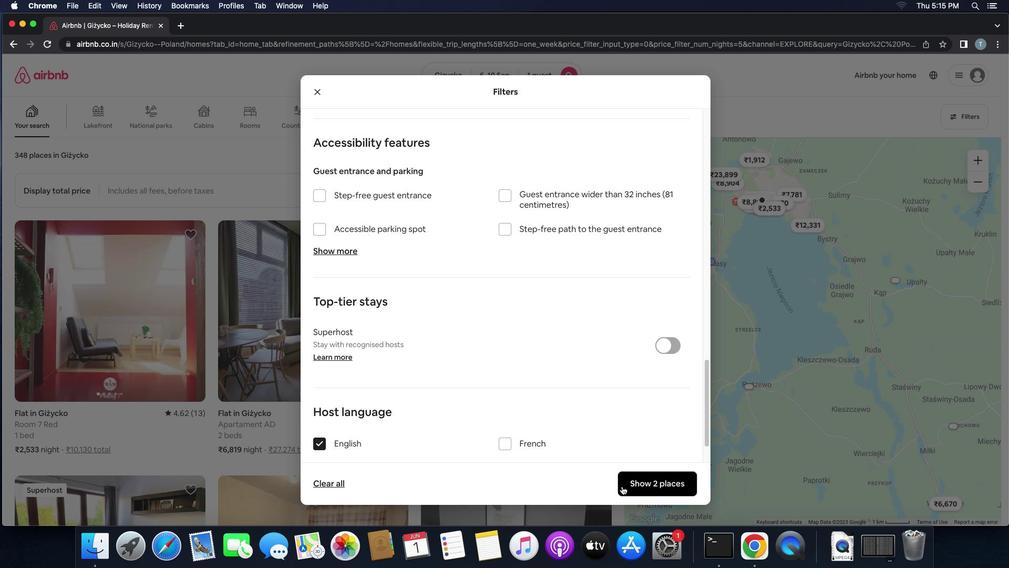 
Action: Mouse moved to (608, 482)
Screenshot: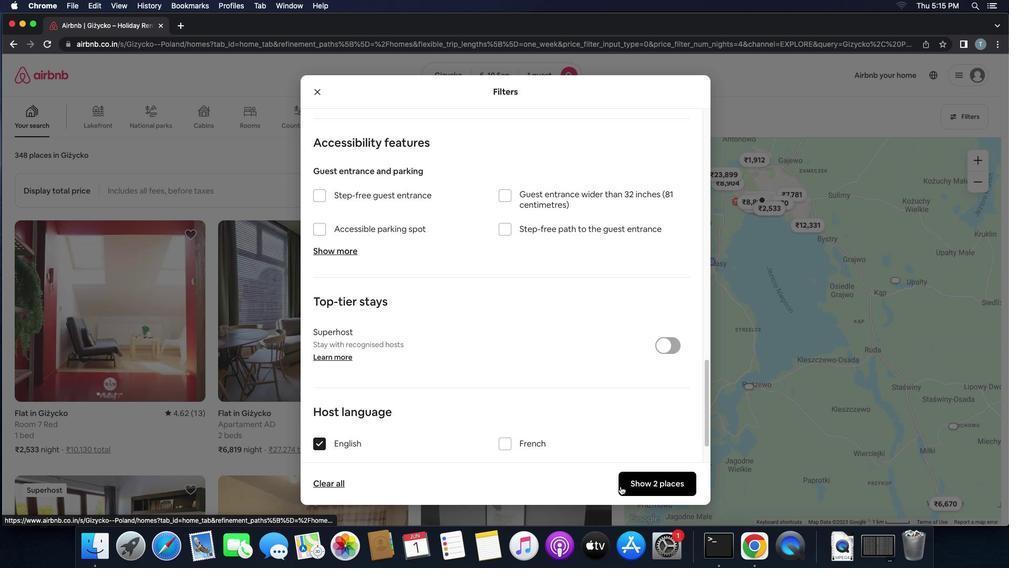 
